 Task: Select the .ipynb support vs-code .ipynb in the default folding range provider.
Action: Mouse moved to (16, 641)
Screenshot: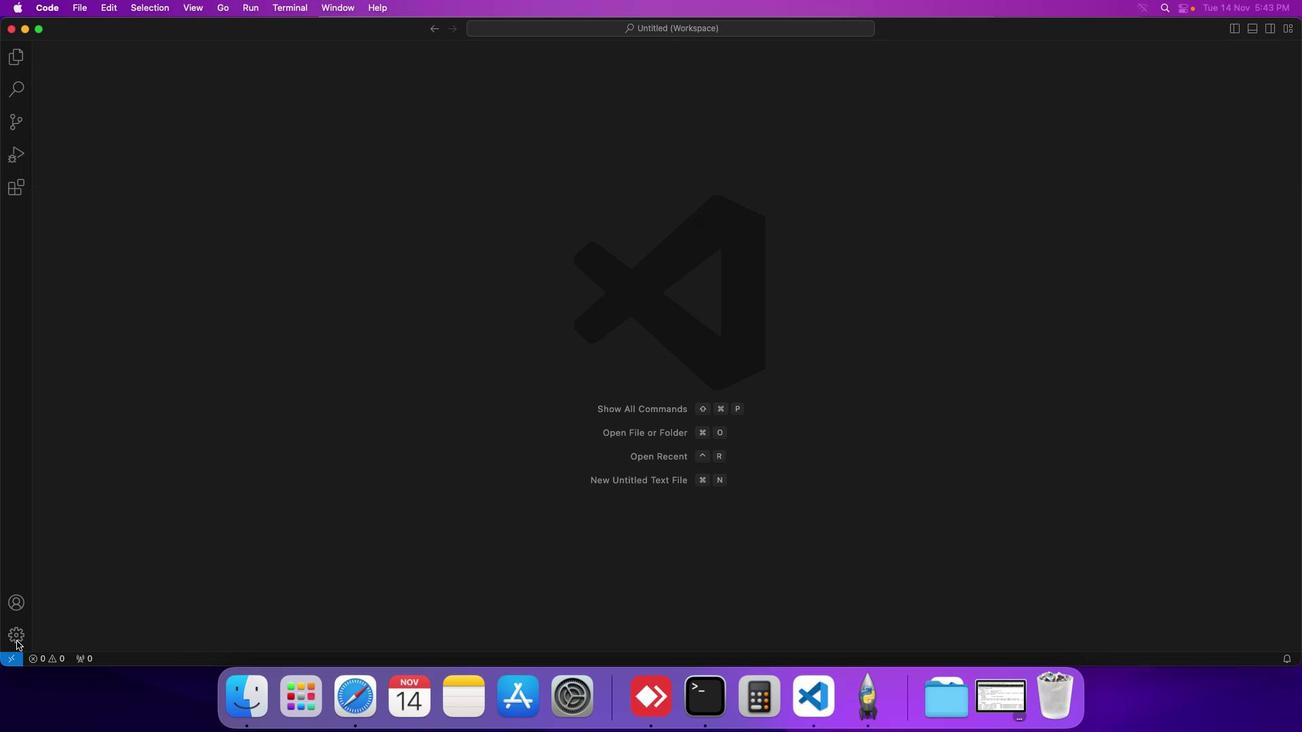 
Action: Mouse pressed left at (16, 641)
Screenshot: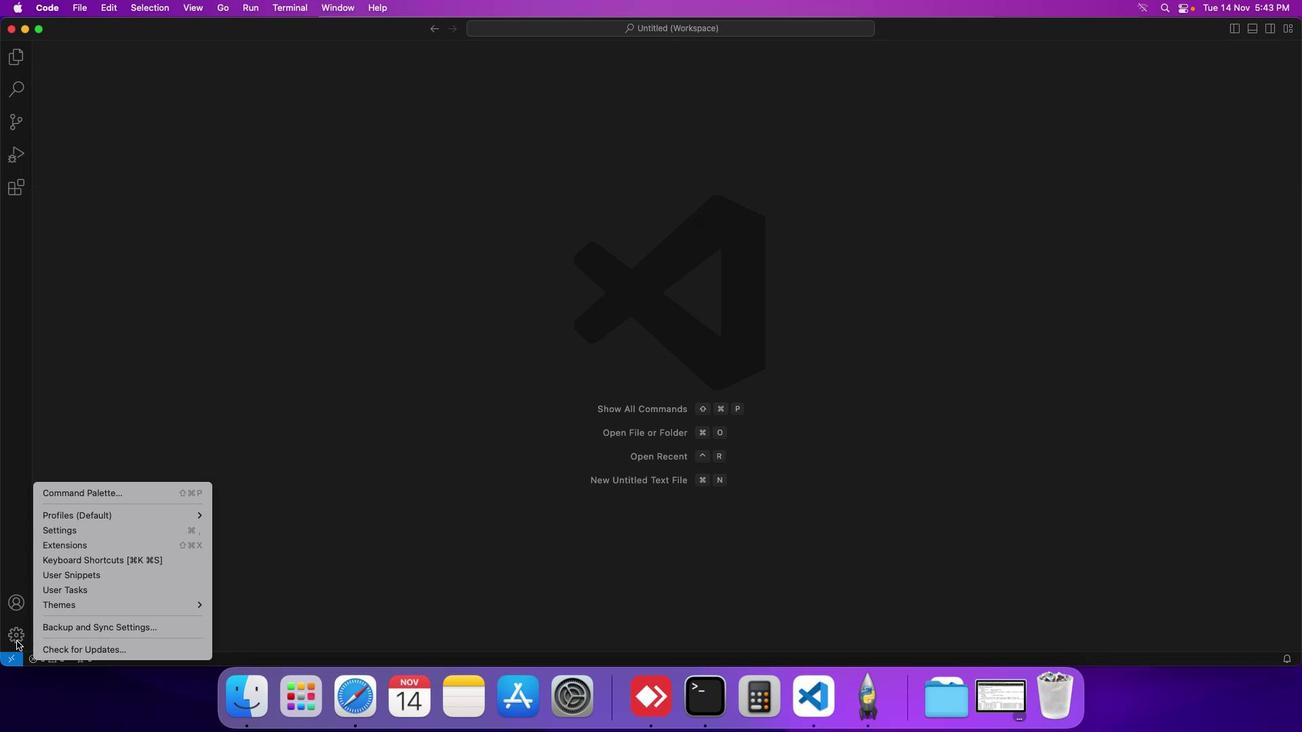 
Action: Mouse moved to (119, 532)
Screenshot: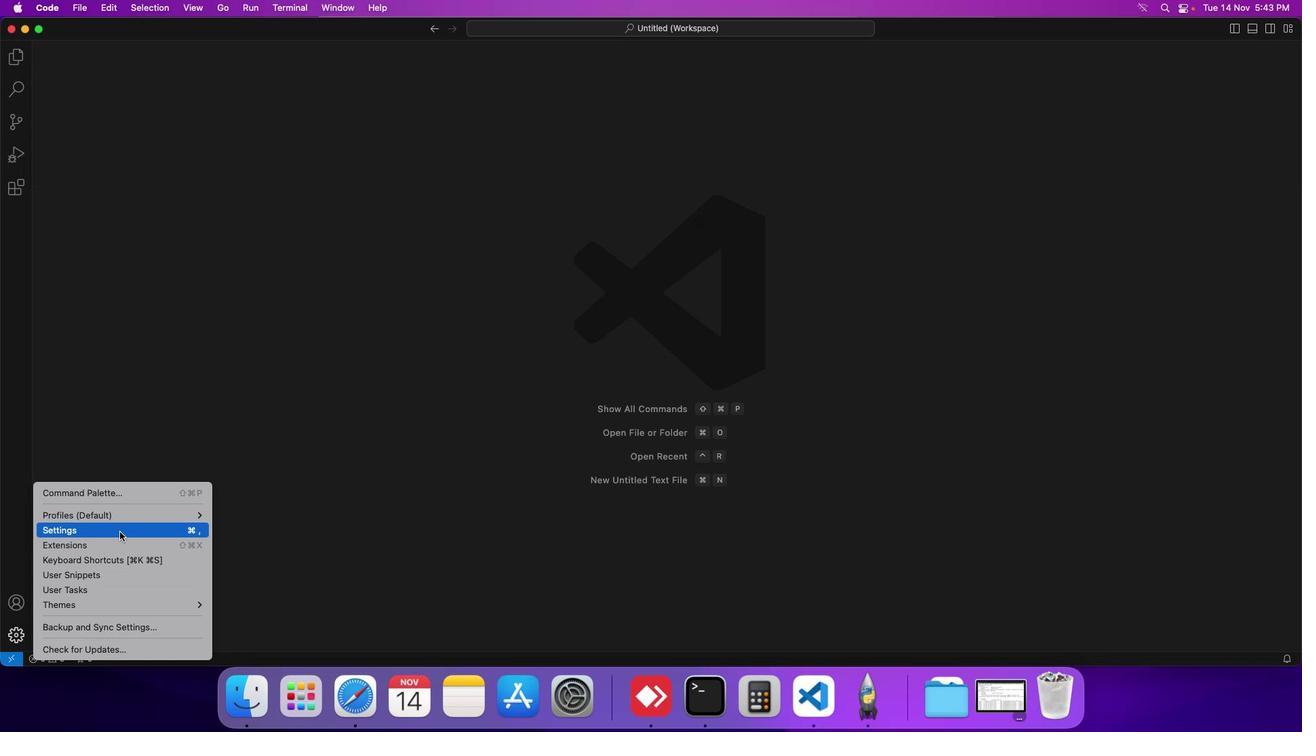 
Action: Mouse pressed left at (119, 532)
Screenshot: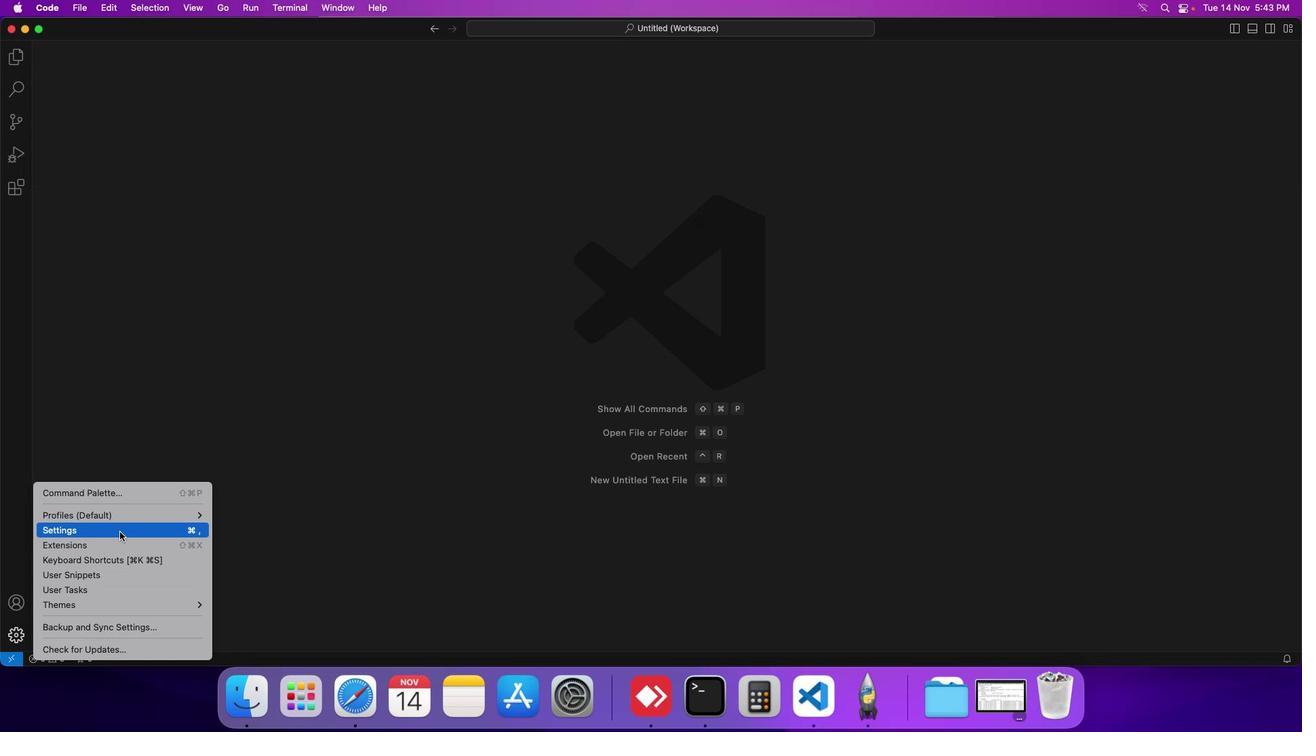 
Action: Mouse moved to (349, 111)
Screenshot: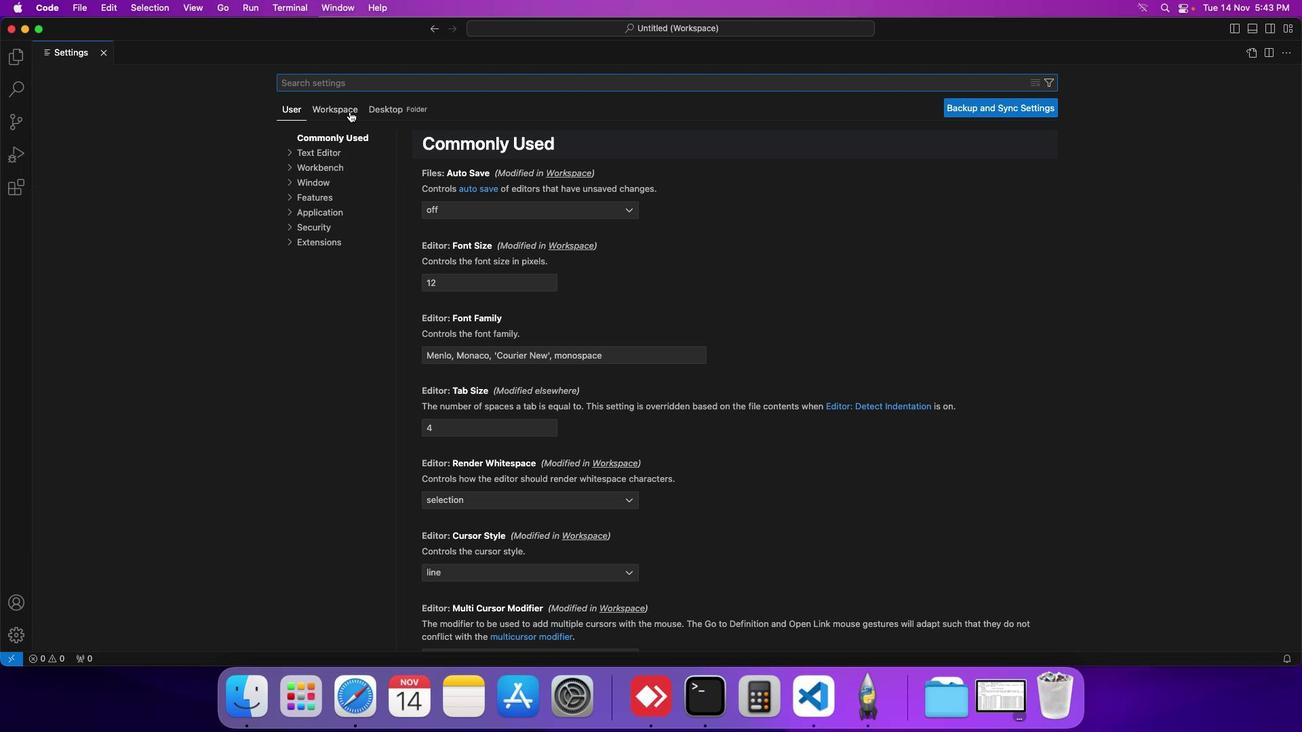 
Action: Mouse pressed left at (349, 111)
Screenshot: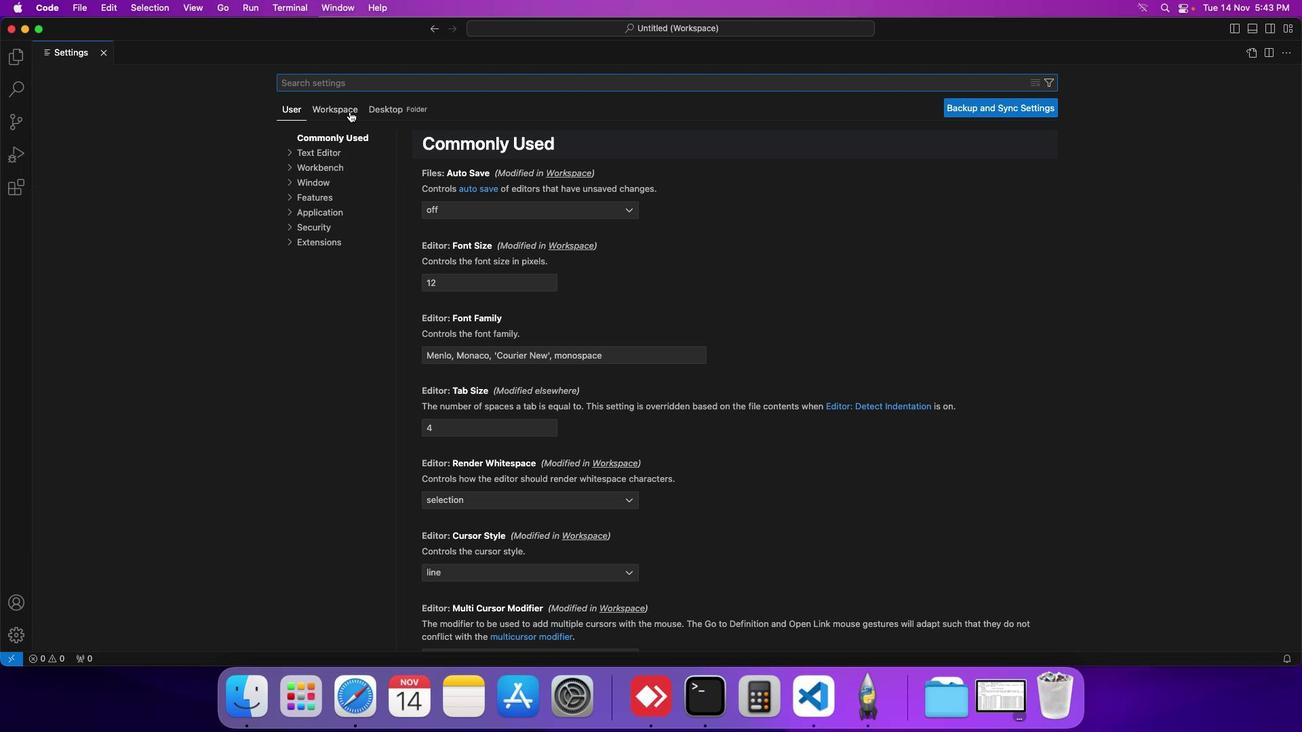 
Action: Mouse moved to (322, 154)
Screenshot: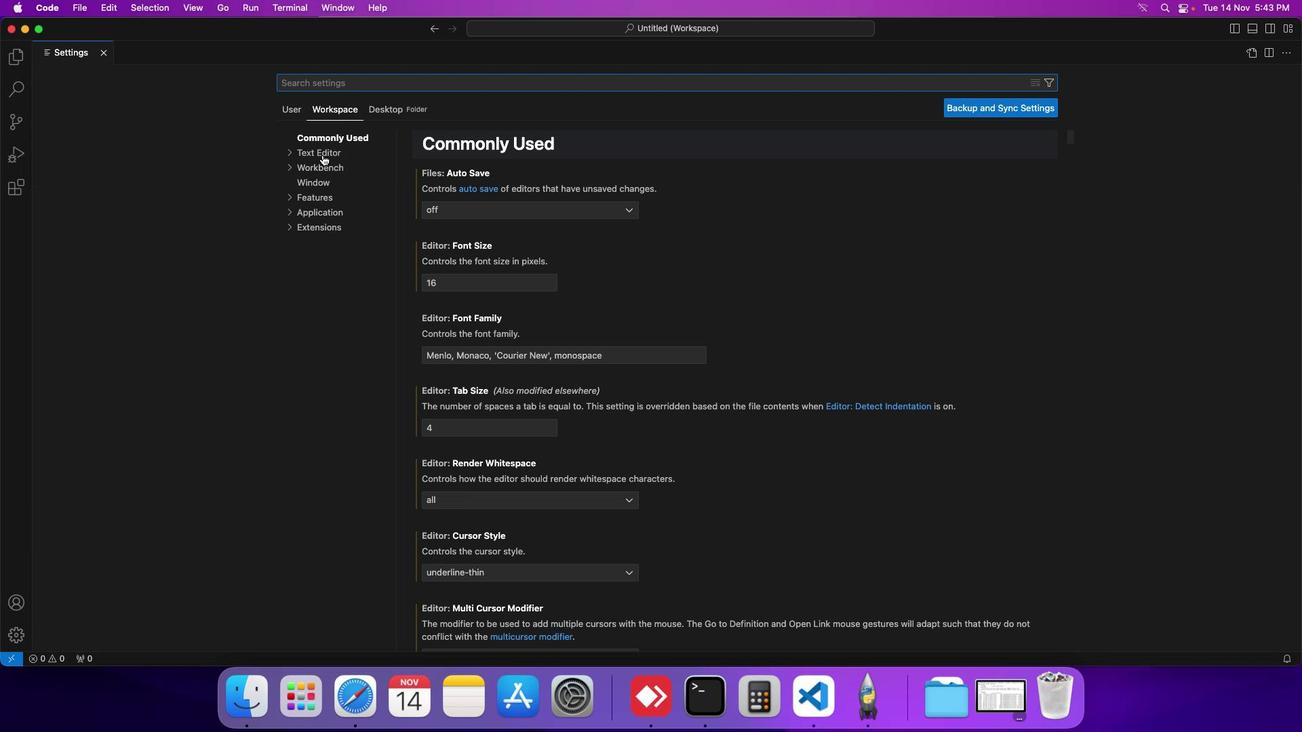 
Action: Mouse pressed left at (322, 154)
Screenshot: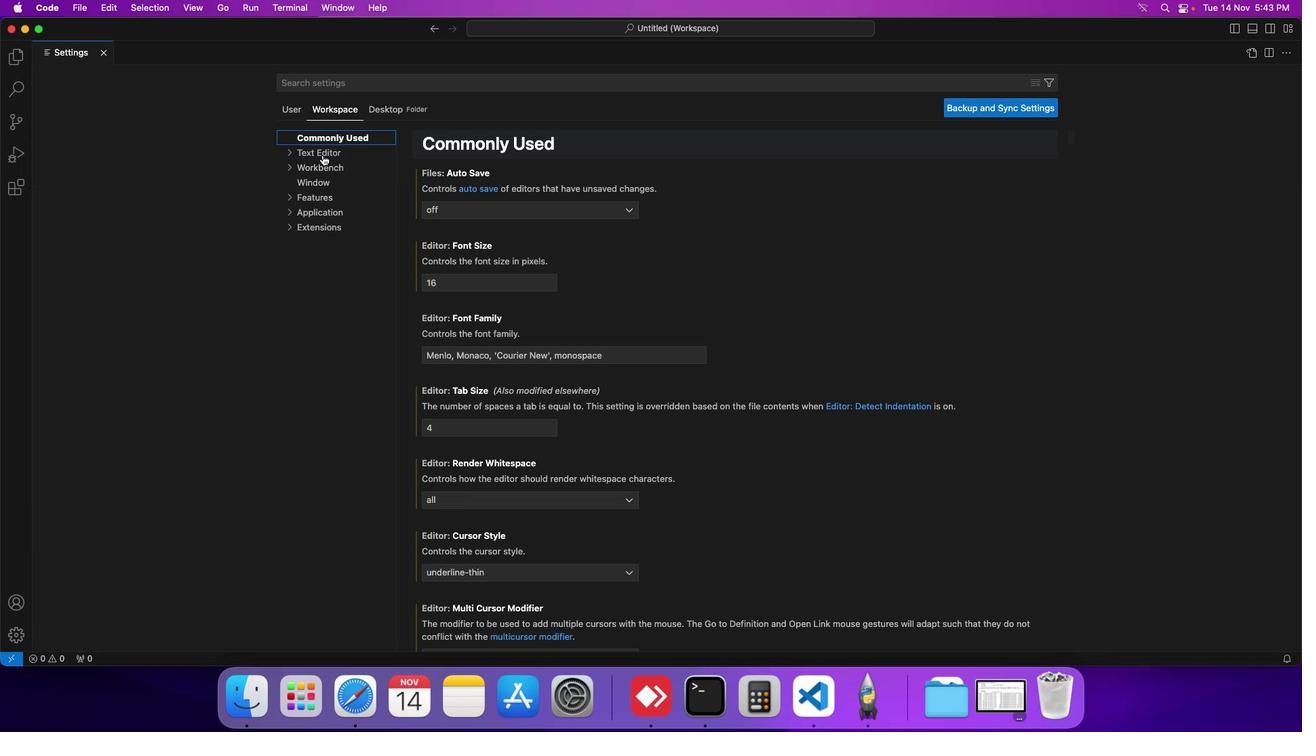 
Action: Mouse moved to (467, 349)
Screenshot: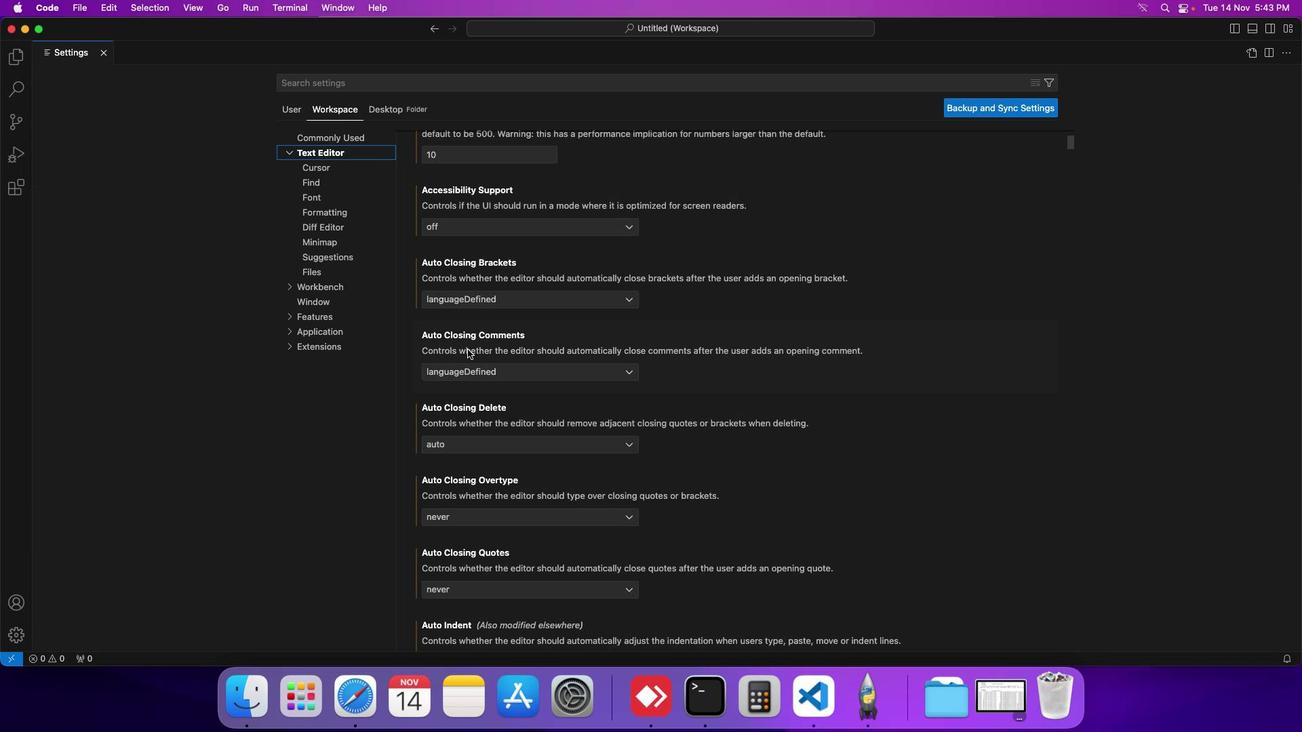 
Action: Mouse scrolled (467, 349) with delta (0, 0)
Screenshot: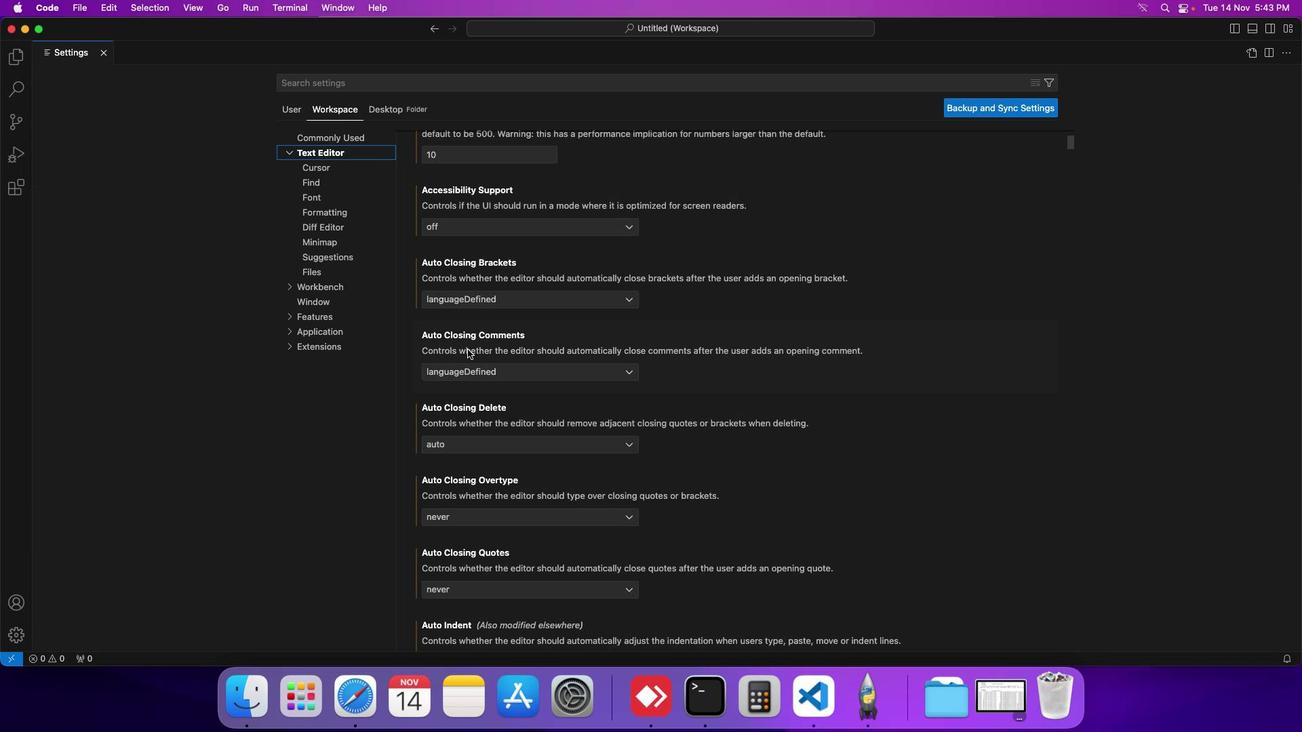 
Action: Mouse scrolled (467, 349) with delta (0, 0)
Screenshot: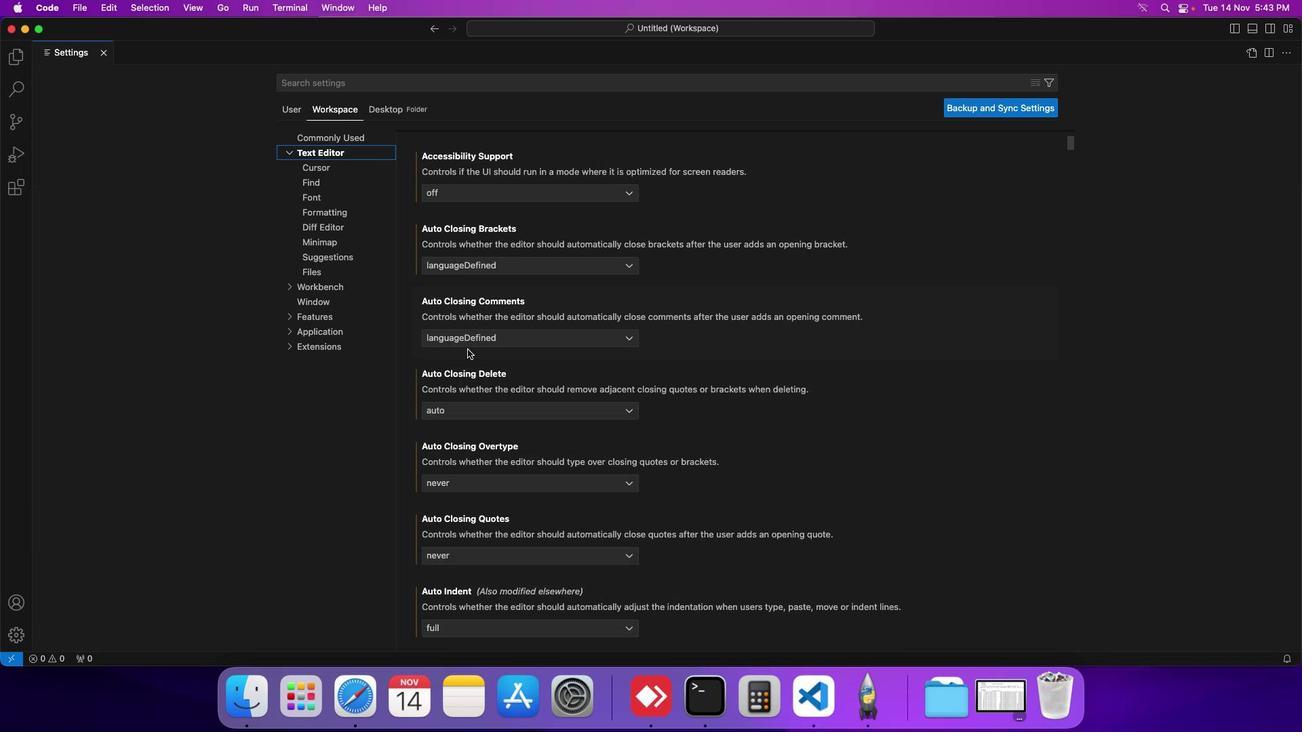 
Action: Mouse moved to (467, 349)
Screenshot: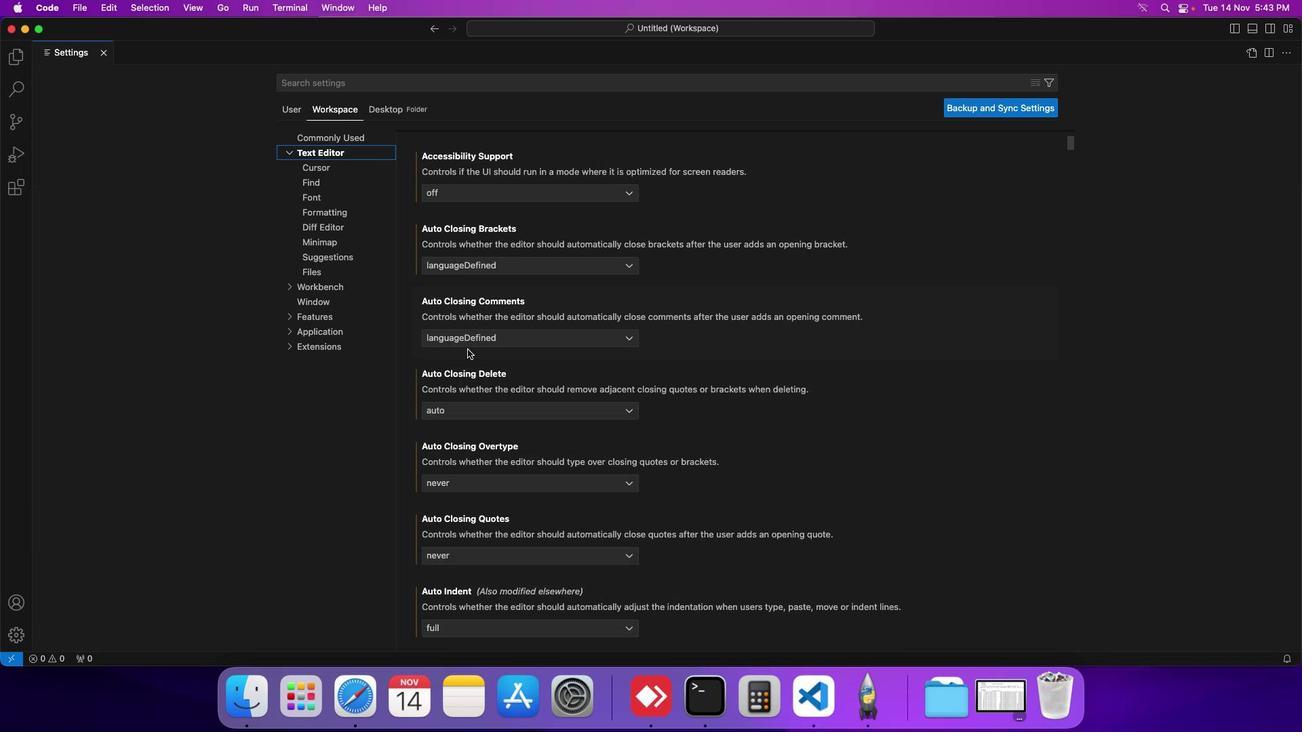 
Action: Mouse scrolled (467, 349) with delta (0, 0)
Screenshot: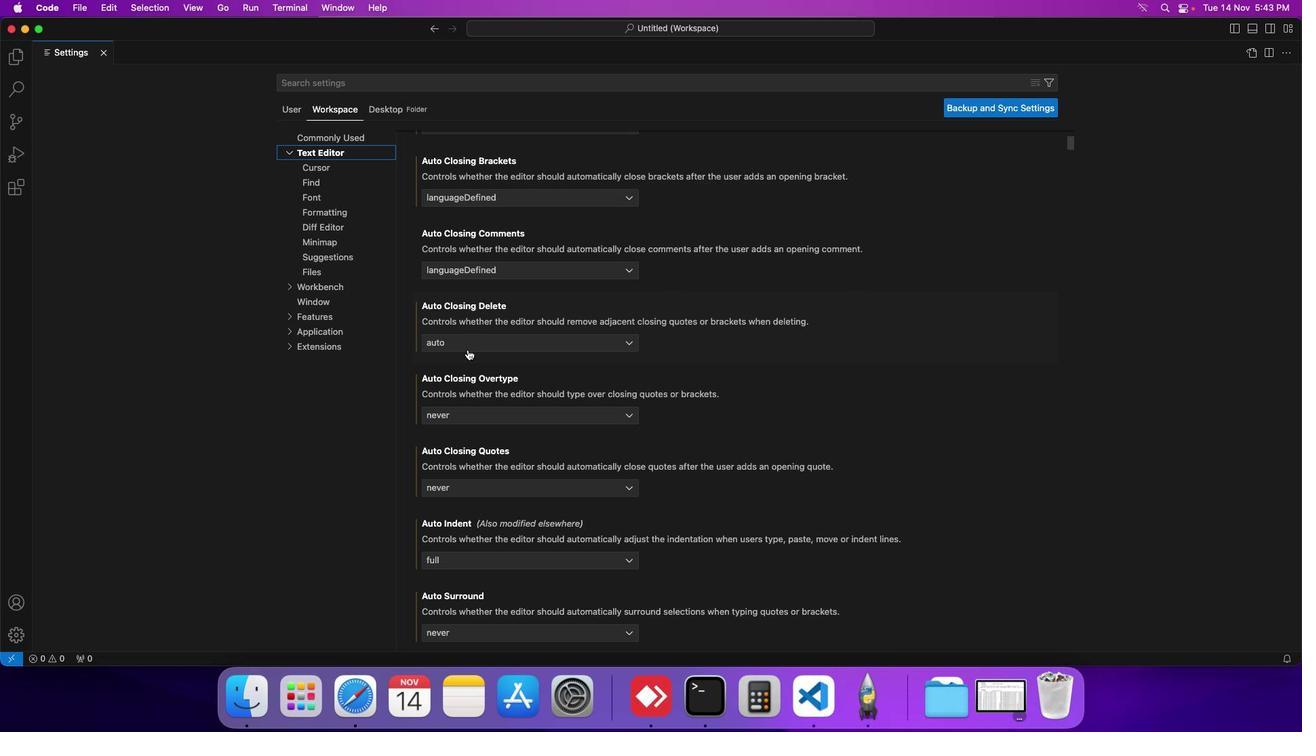 
Action: Mouse scrolled (467, 349) with delta (0, -1)
Screenshot: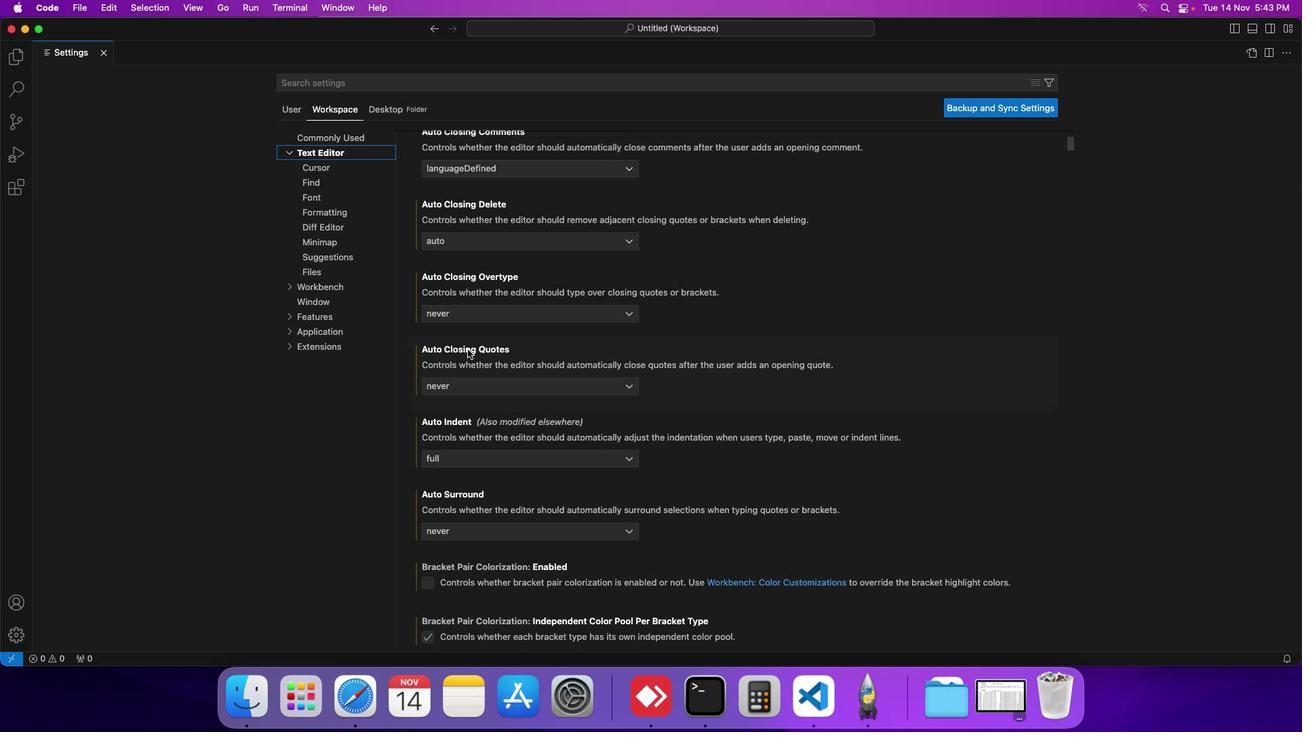 
Action: Mouse scrolled (467, 349) with delta (0, -2)
Screenshot: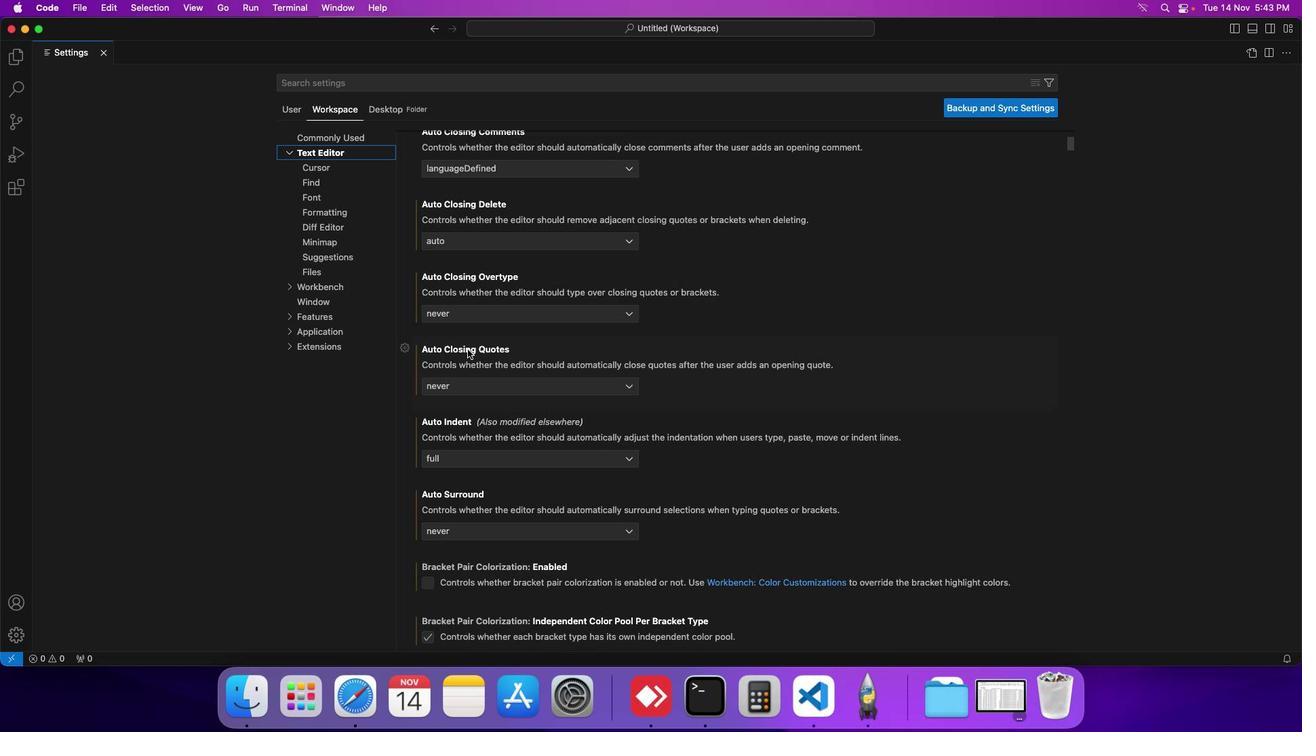 
Action: Mouse moved to (467, 349)
Screenshot: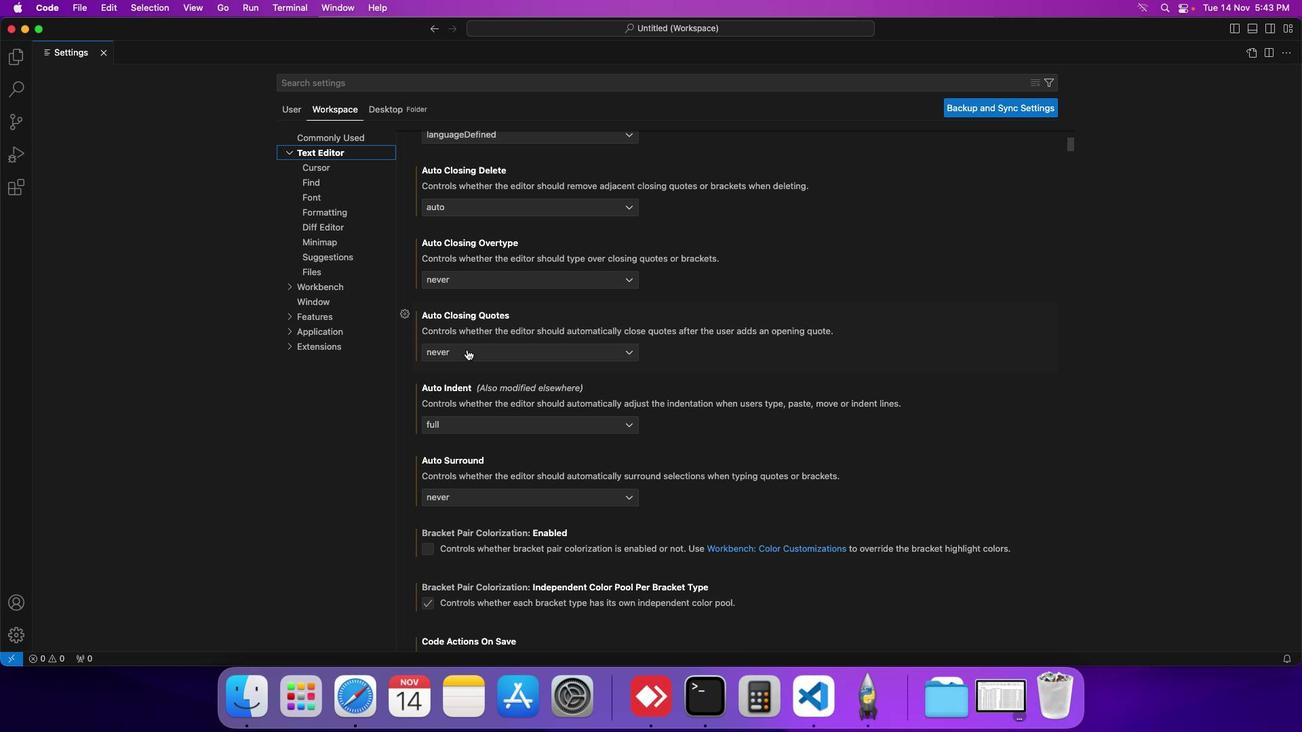 
Action: Mouse scrolled (467, 349) with delta (0, 0)
Screenshot: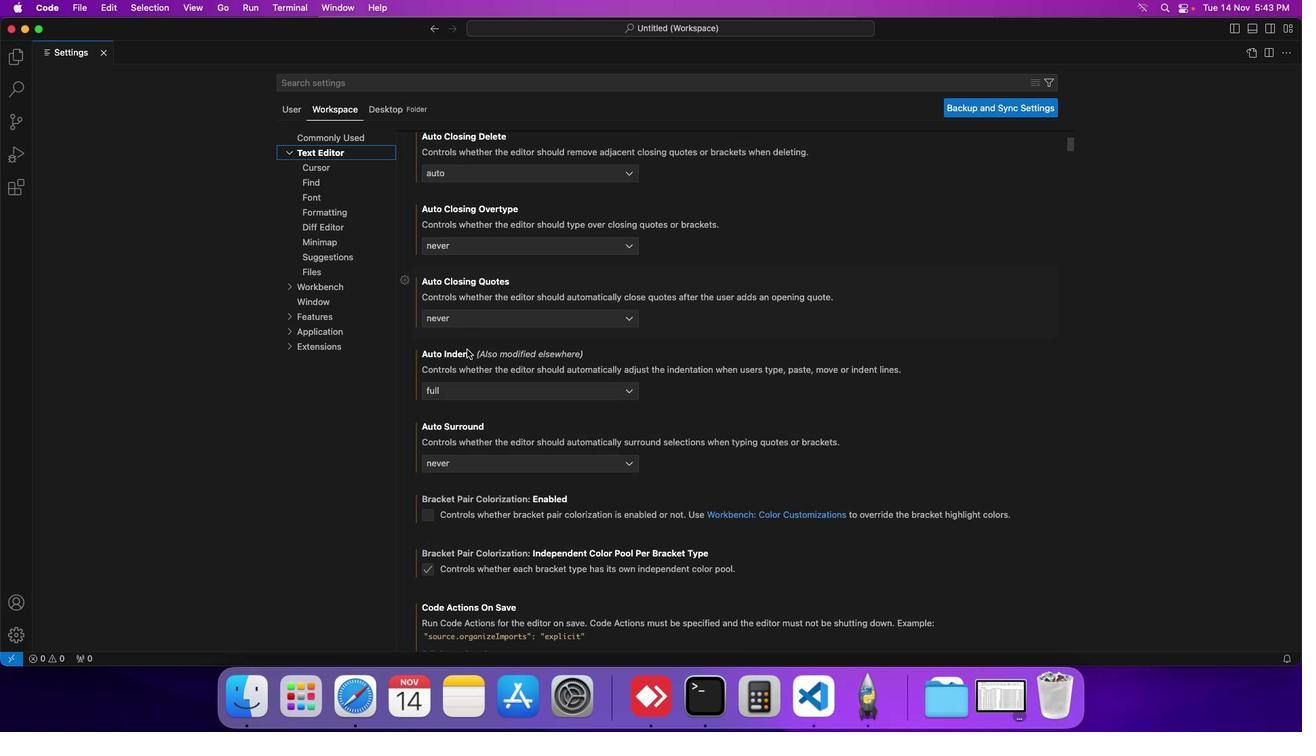 
Action: Mouse scrolled (467, 349) with delta (0, 0)
Screenshot: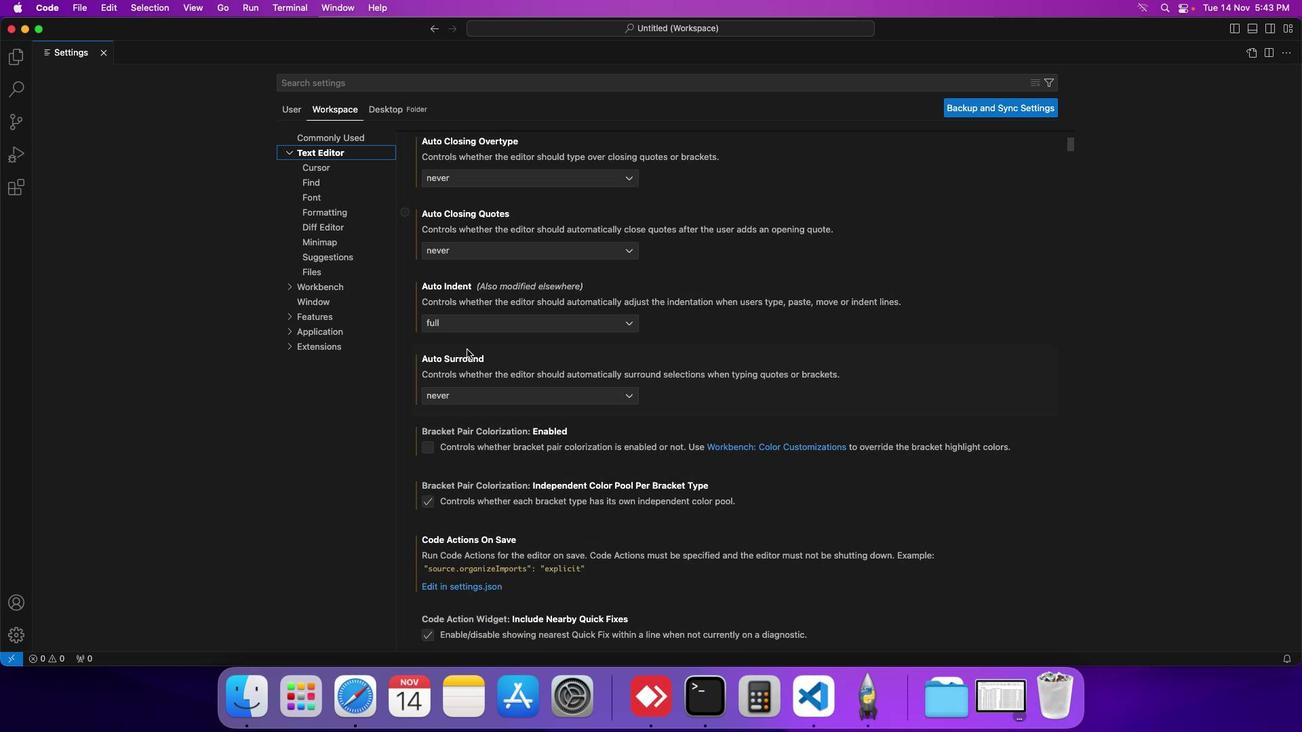 
Action: Mouse scrolled (467, 349) with delta (0, -1)
Screenshot: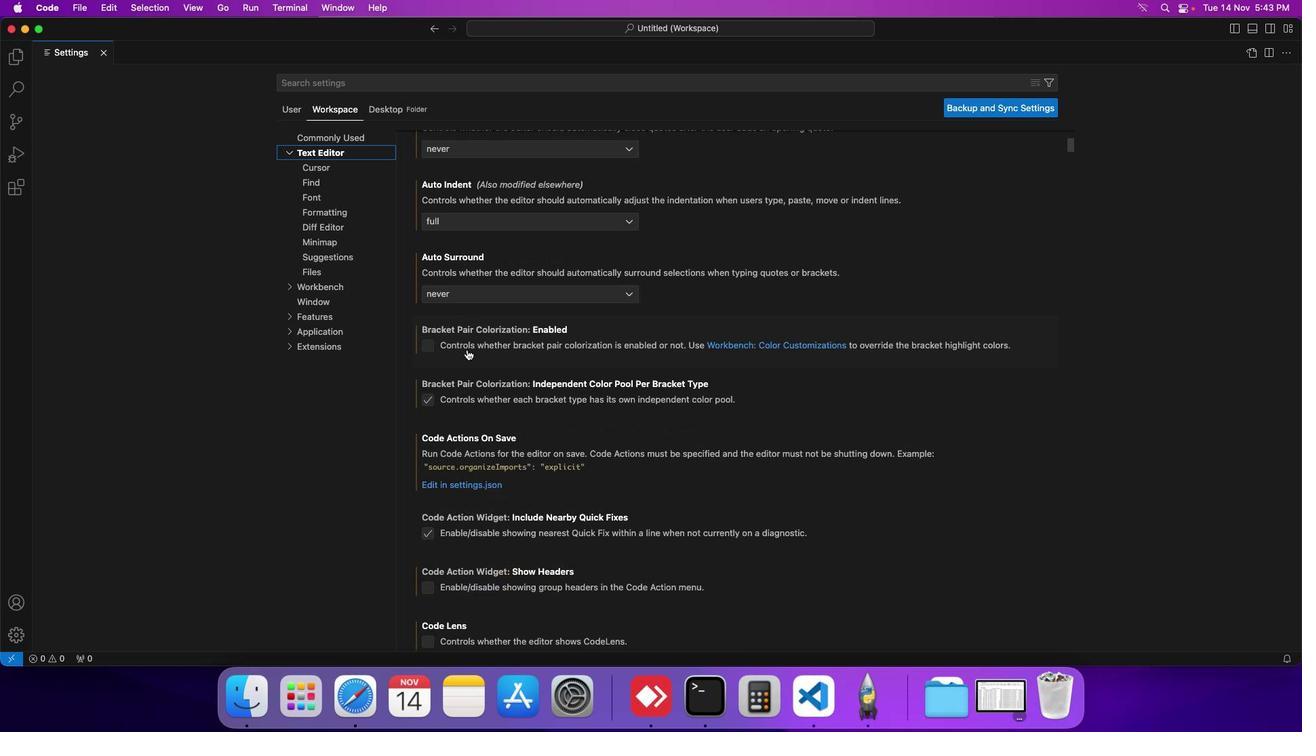 
Action: Mouse scrolled (467, 349) with delta (0, -2)
Screenshot: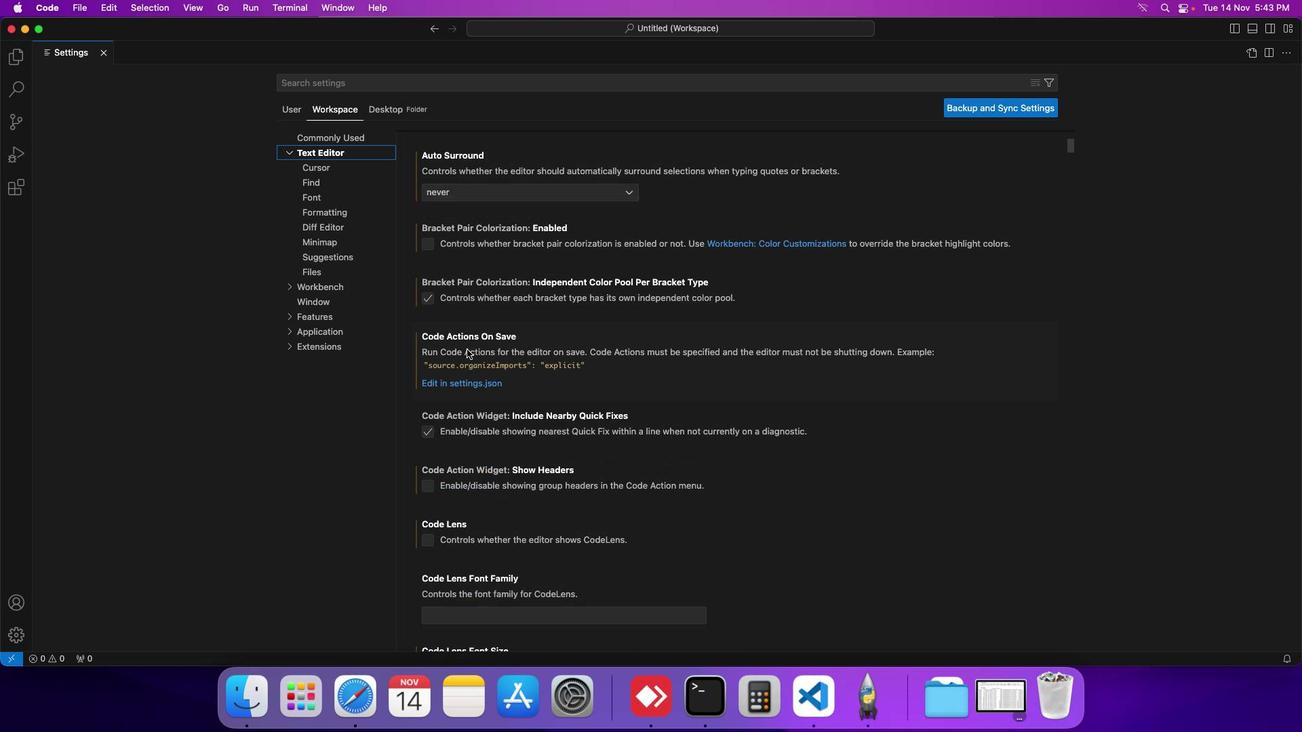
Action: Mouse scrolled (467, 349) with delta (0, -2)
Screenshot: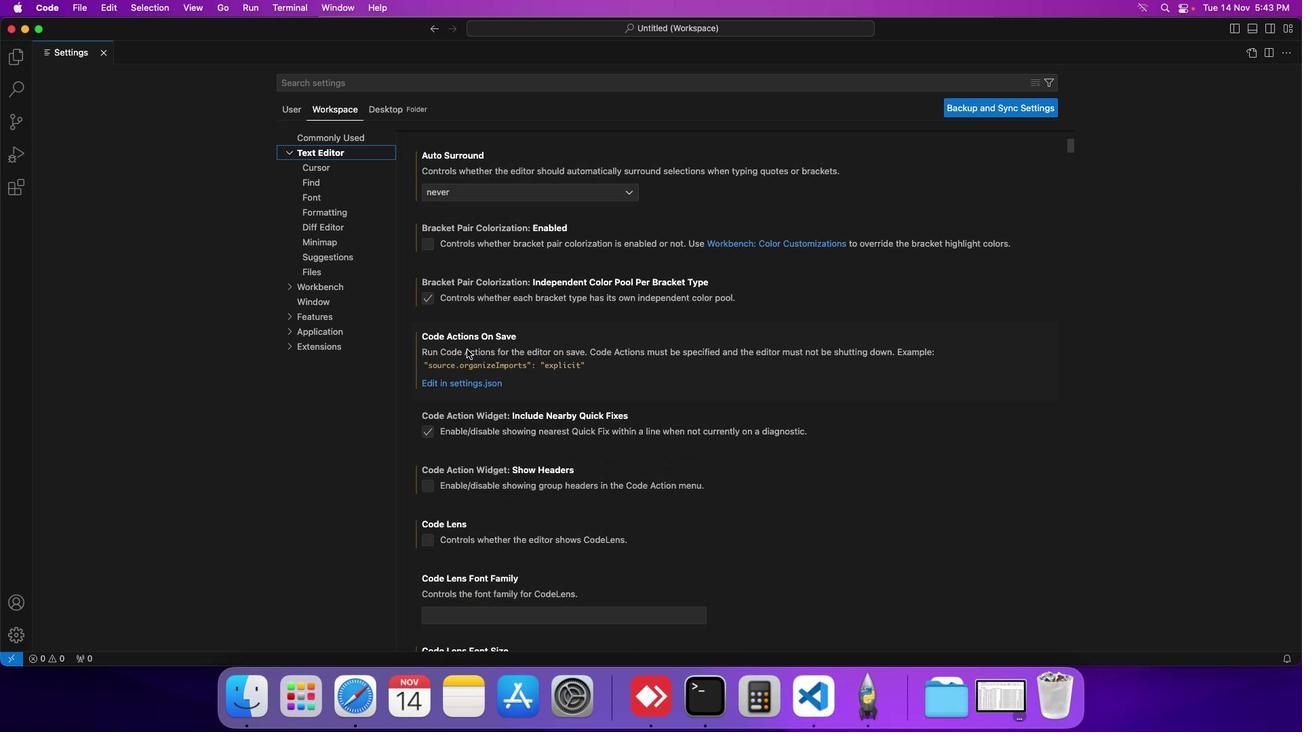 
Action: Mouse scrolled (467, 349) with delta (0, -2)
Screenshot: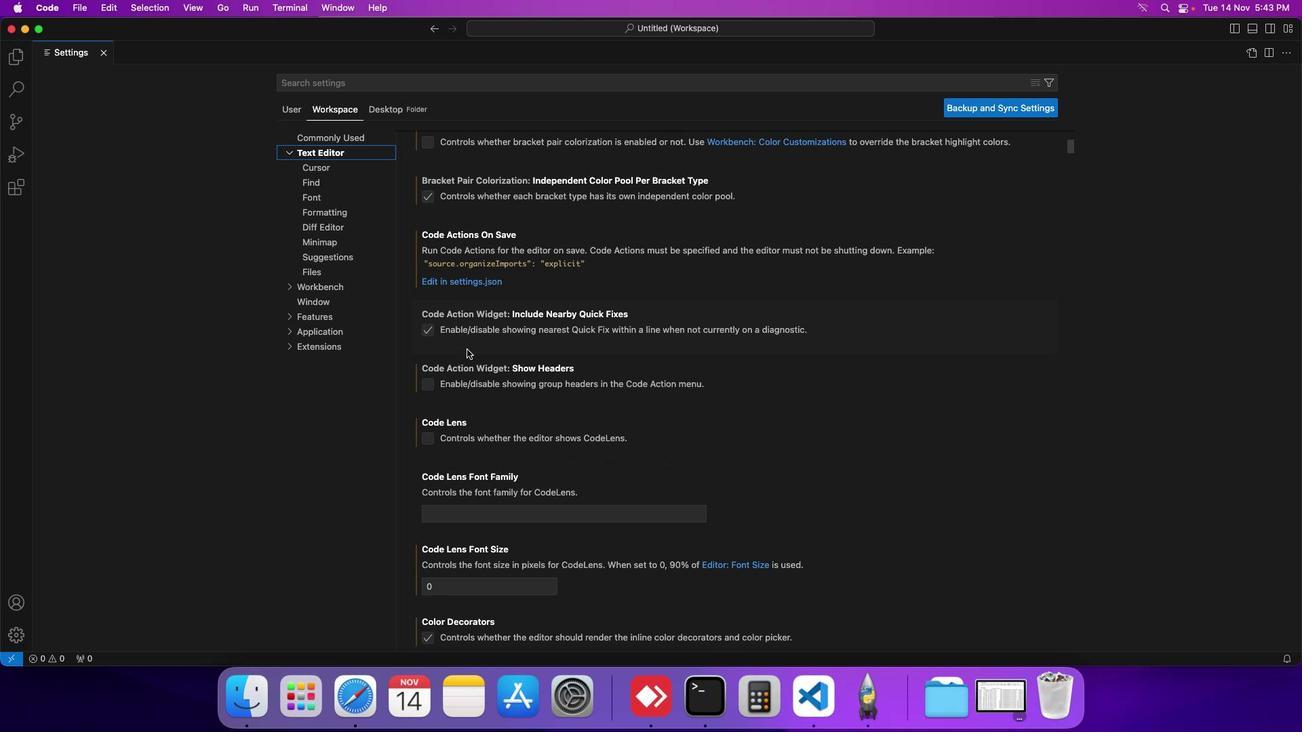 
Action: Mouse scrolled (467, 349) with delta (0, 0)
Screenshot: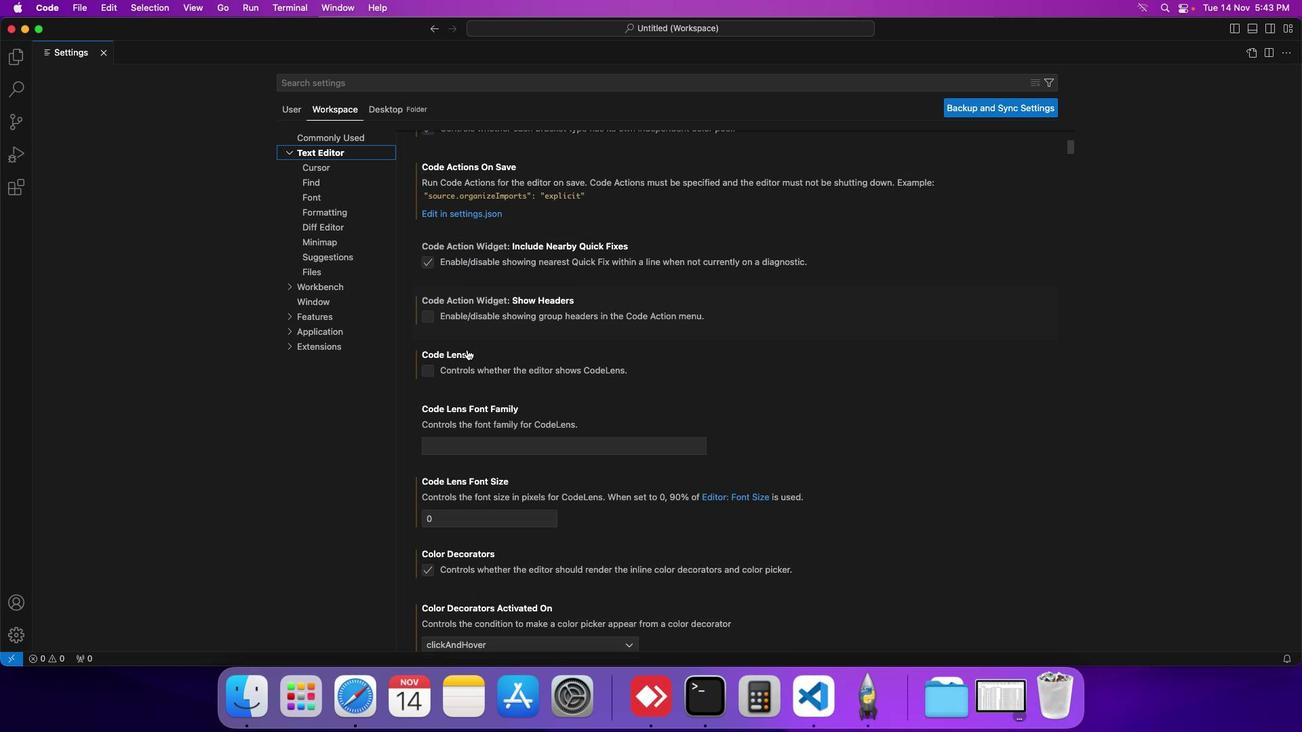 
Action: Mouse scrolled (467, 349) with delta (0, 0)
Screenshot: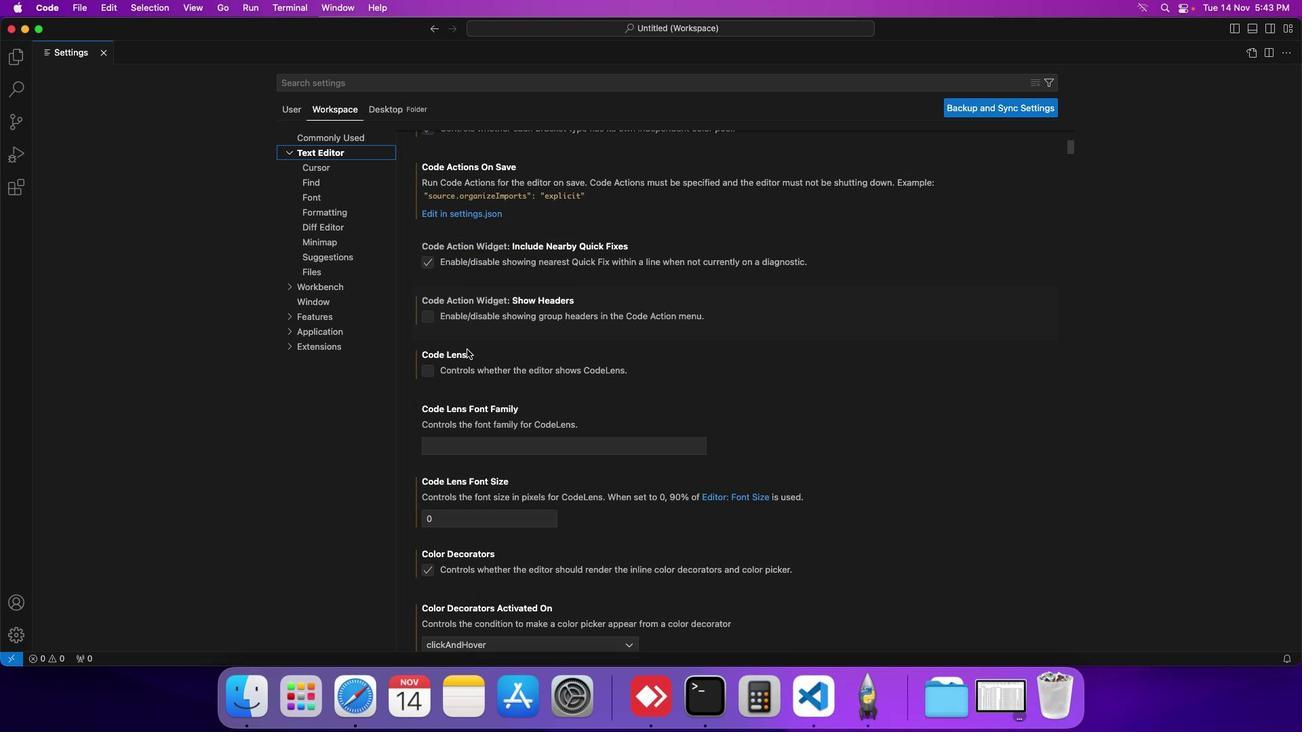 
Action: Mouse scrolled (467, 349) with delta (0, 0)
Screenshot: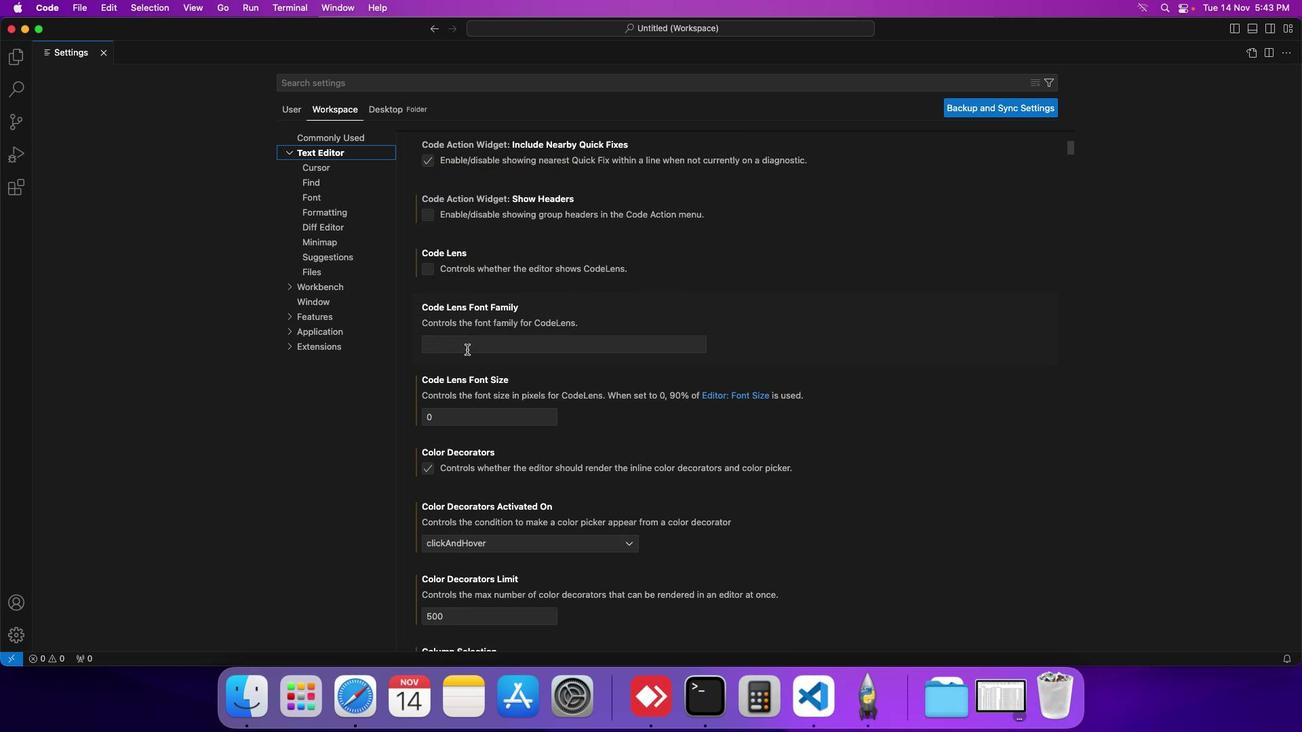 
Action: Mouse moved to (466, 349)
Screenshot: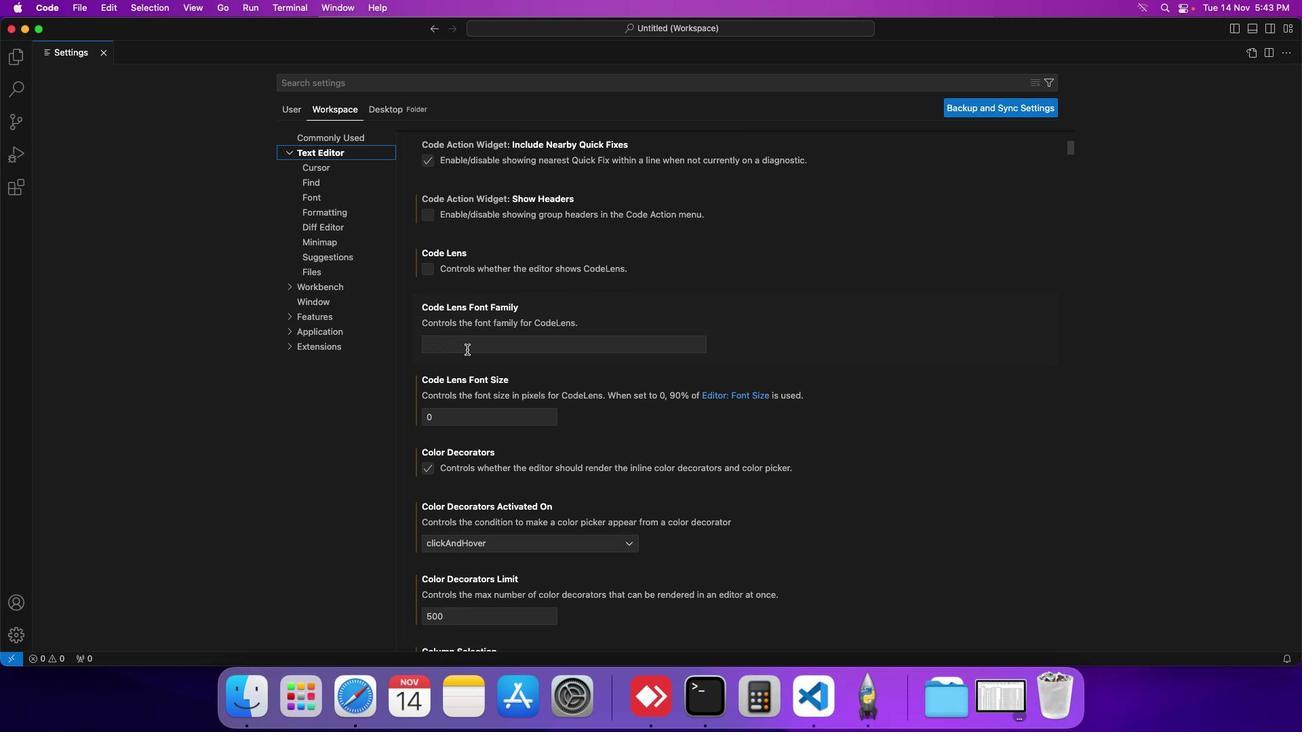 
Action: Mouse scrolled (466, 349) with delta (0, -1)
Screenshot: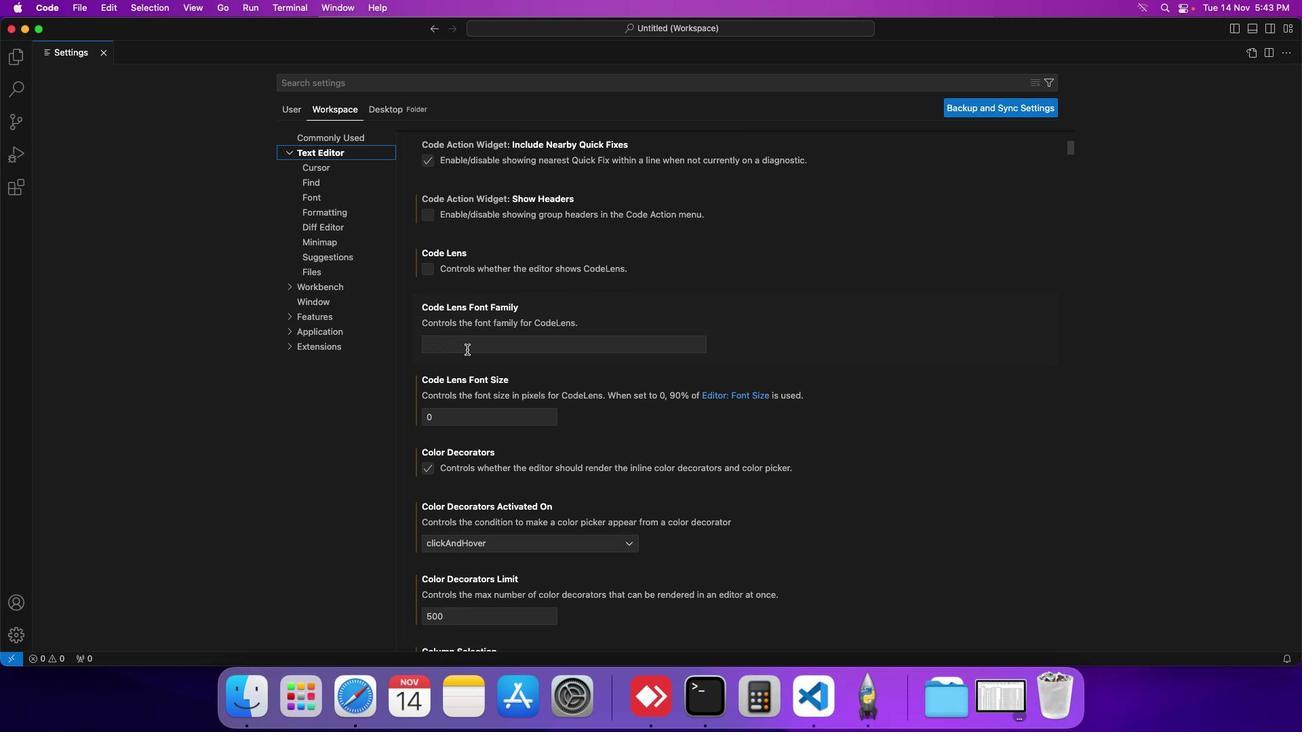 
Action: Mouse moved to (466, 349)
Screenshot: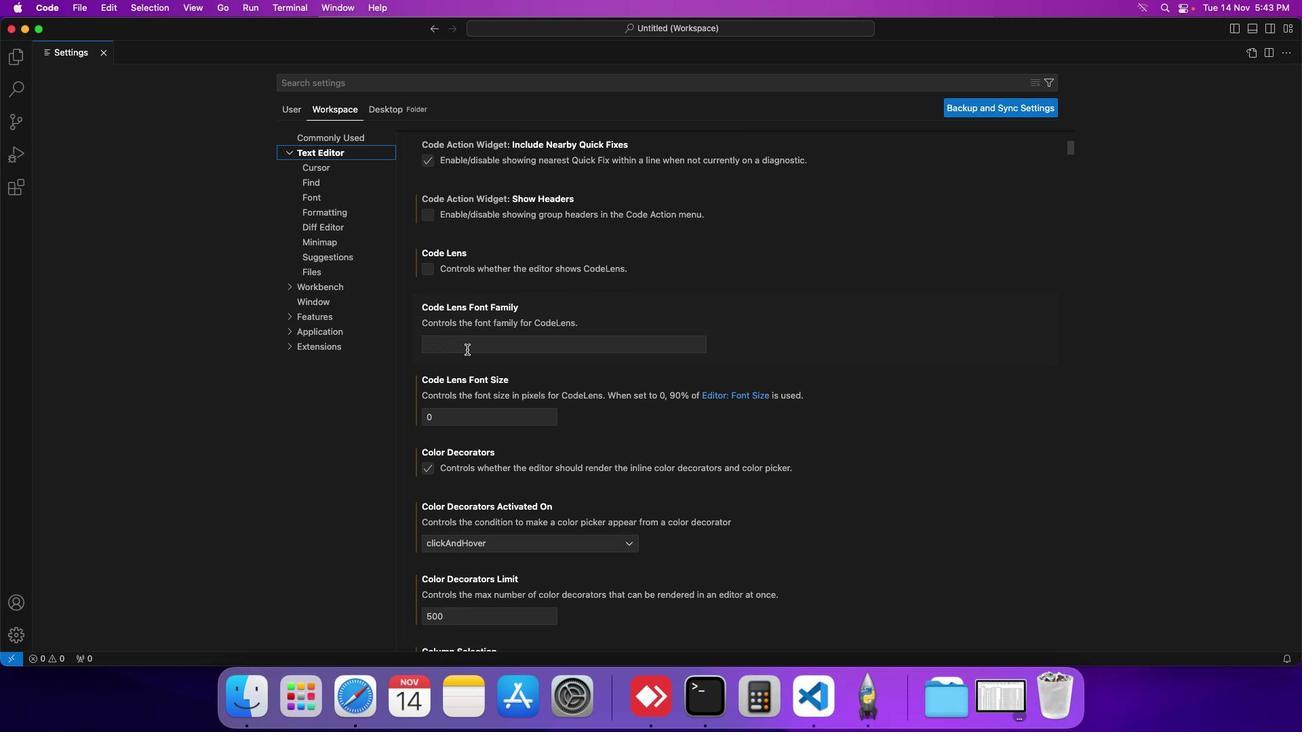 
Action: Mouse scrolled (466, 349) with delta (0, -1)
Screenshot: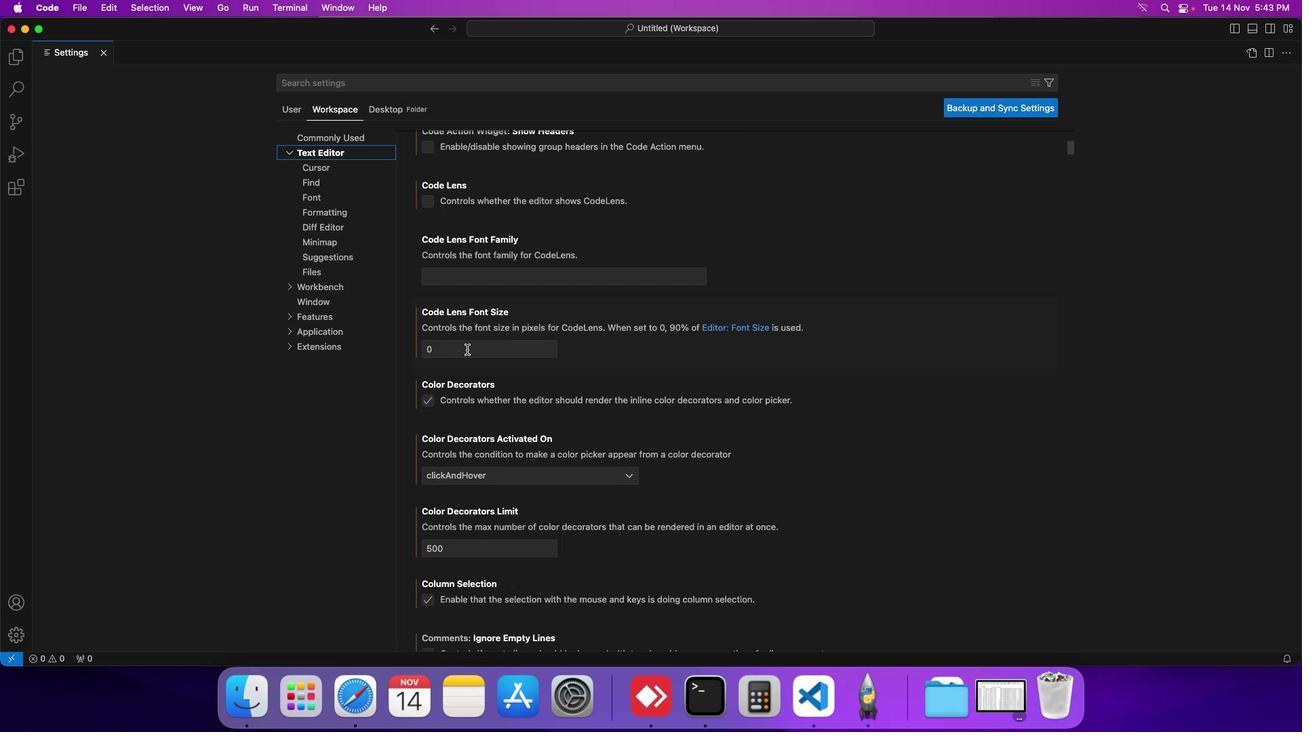 
Action: Mouse scrolled (466, 349) with delta (0, 0)
Screenshot: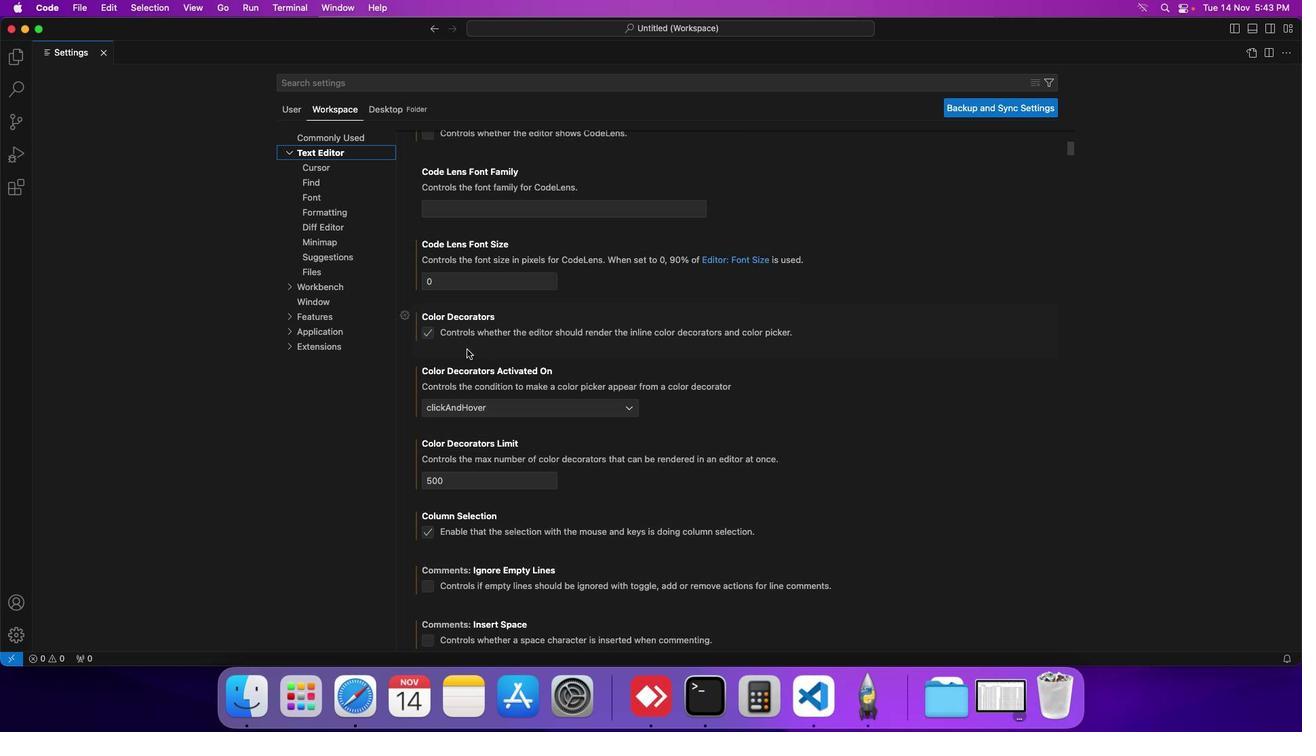 
Action: Mouse scrolled (466, 349) with delta (0, 0)
Screenshot: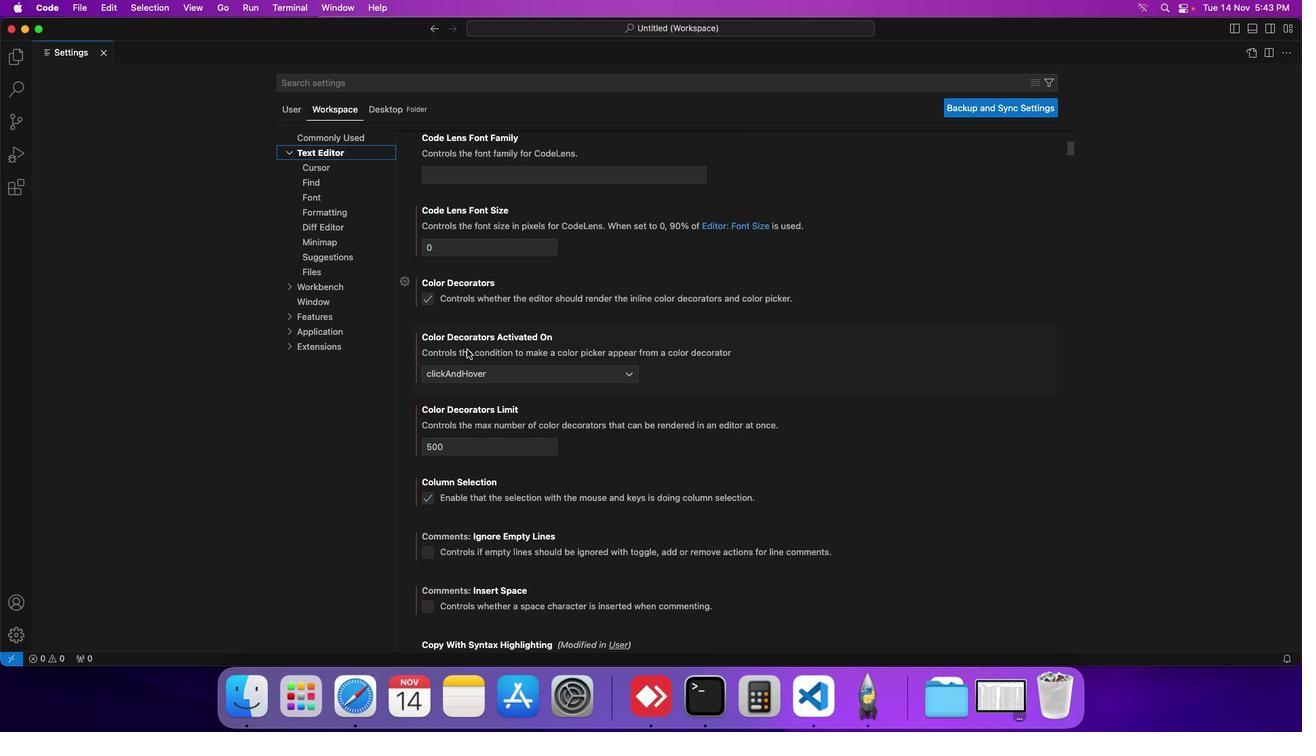 
Action: Mouse scrolled (466, 349) with delta (0, 0)
Screenshot: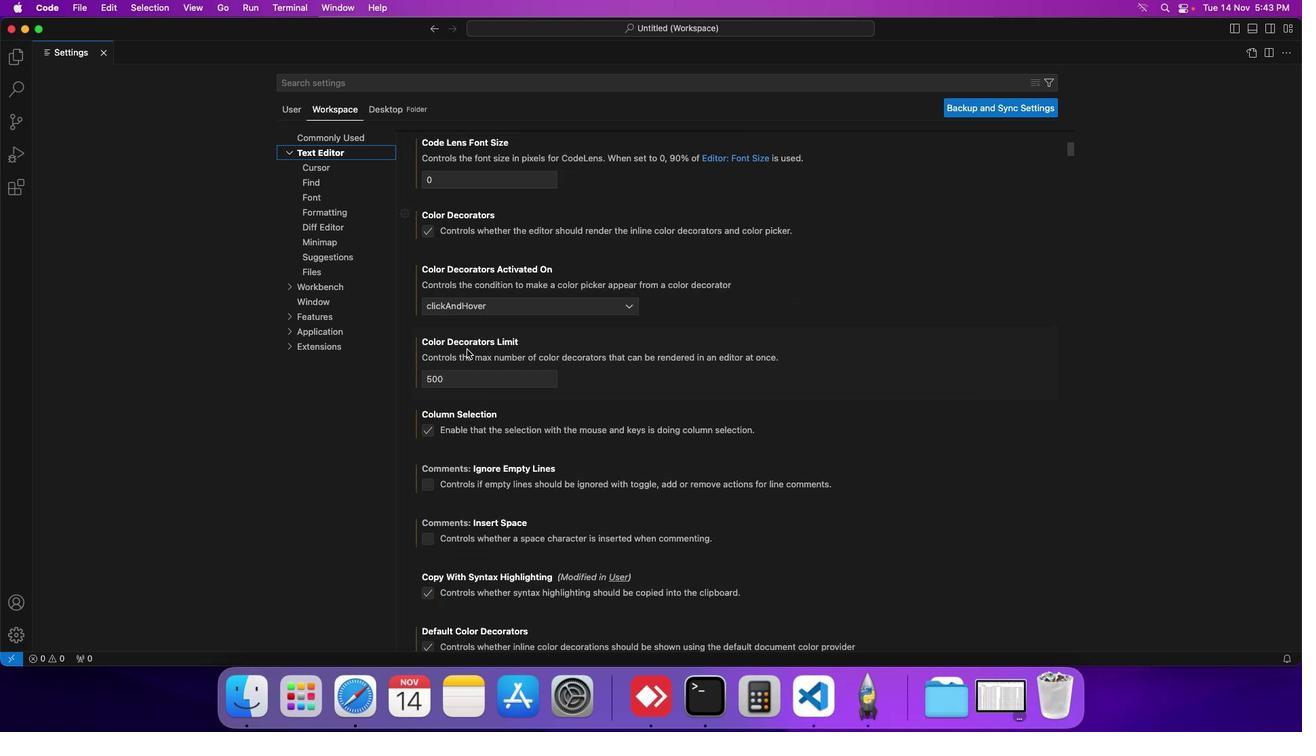 
Action: Mouse scrolled (466, 349) with delta (0, -1)
Screenshot: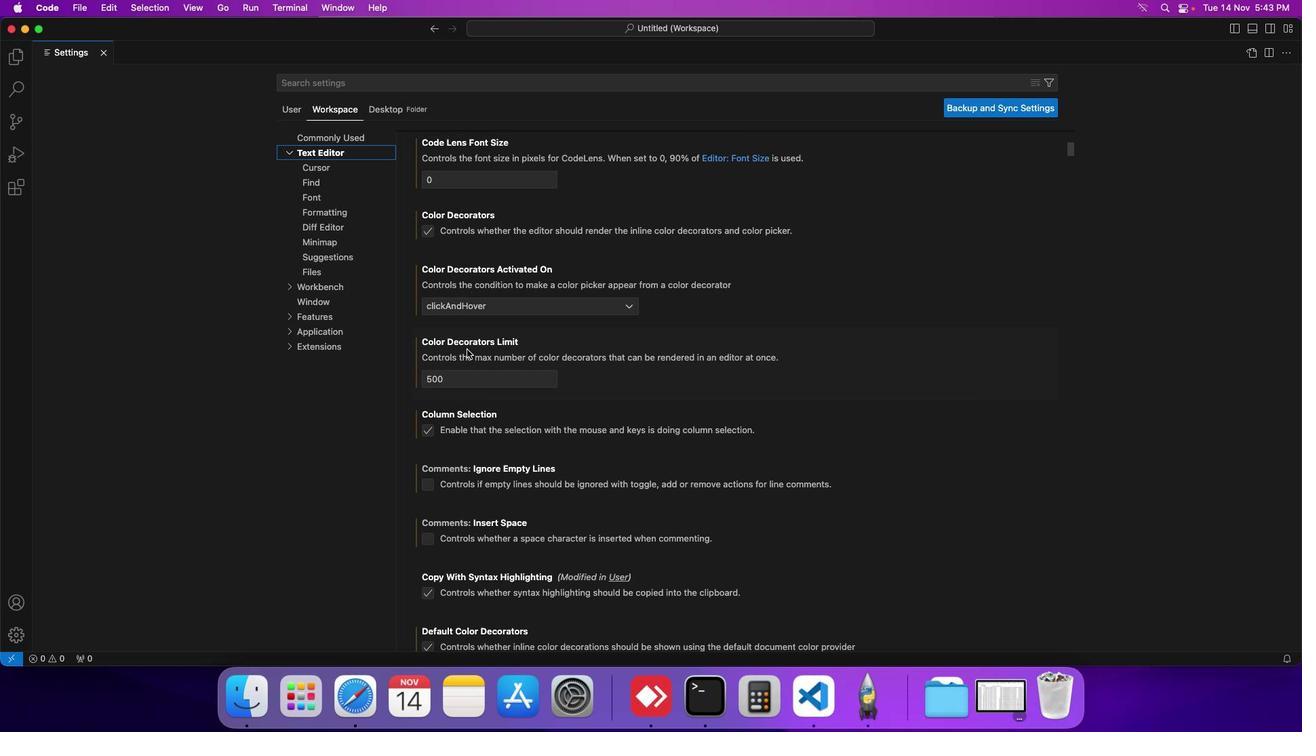 
Action: Mouse scrolled (466, 349) with delta (0, 0)
Screenshot: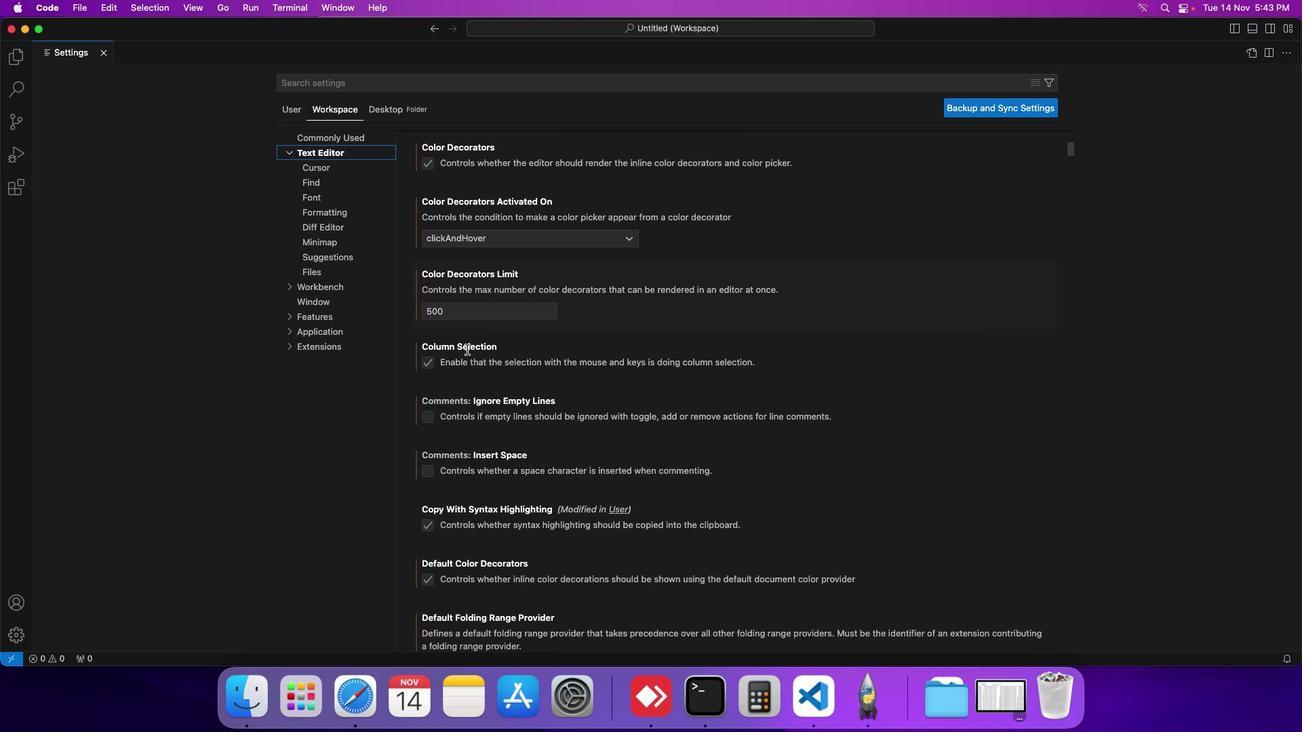 
Action: Mouse scrolled (466, 349) with delta (0, 0)
Screenshot: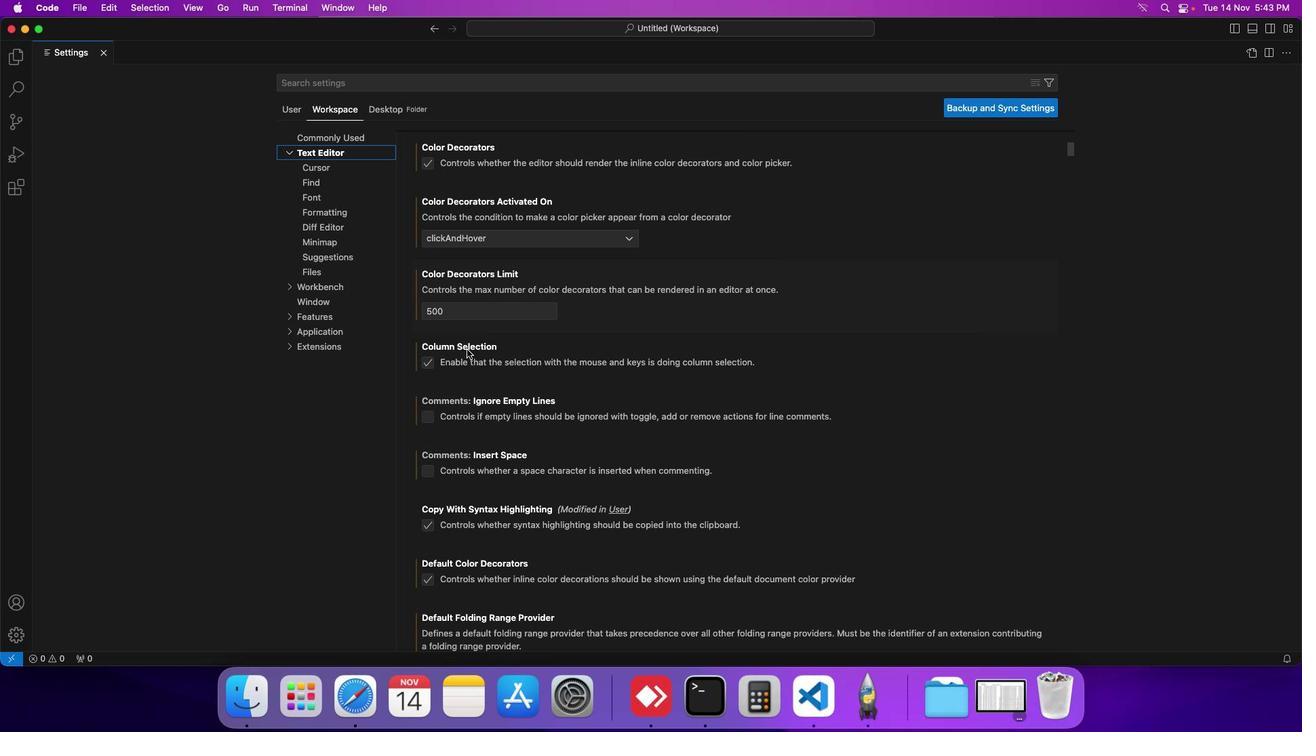 
Action: Mouse scrolled (466, 349) with delta (0, 0)
Screenshot: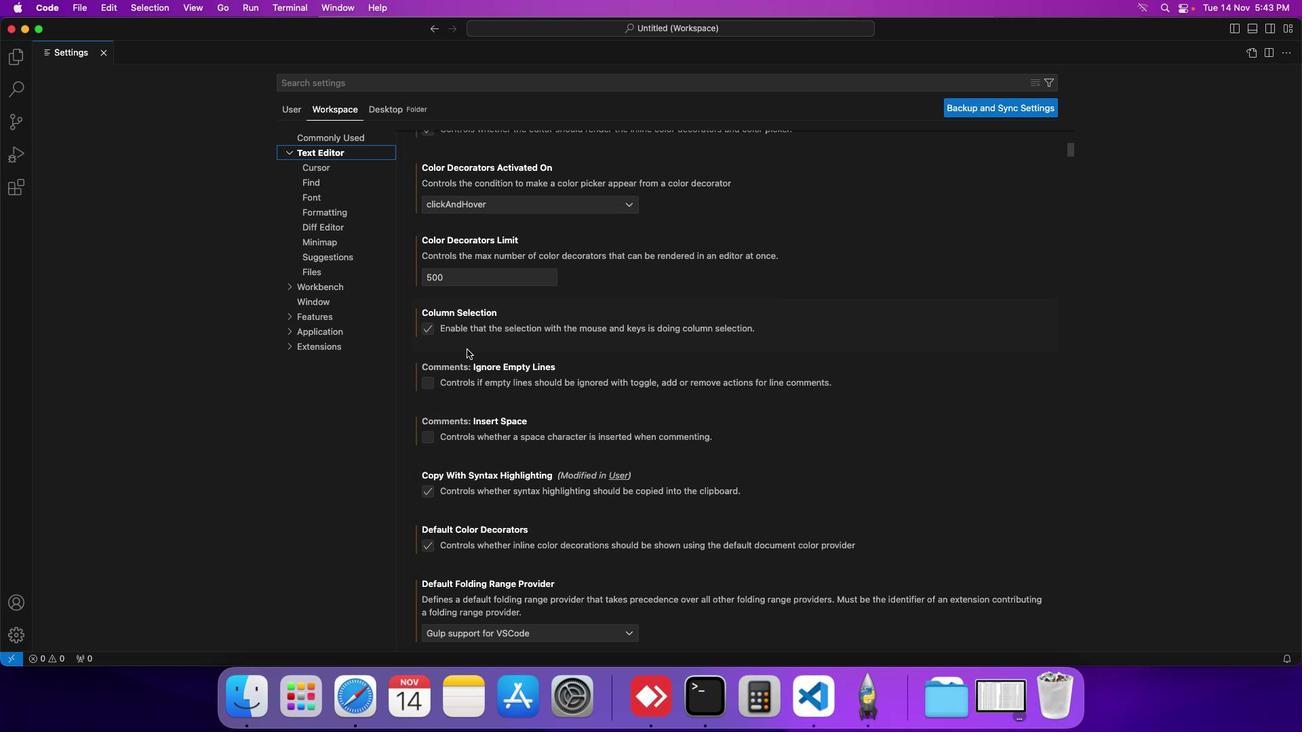 
Action: Mouse scrolled (466, 349) with delta (0, 0)
Screenshot: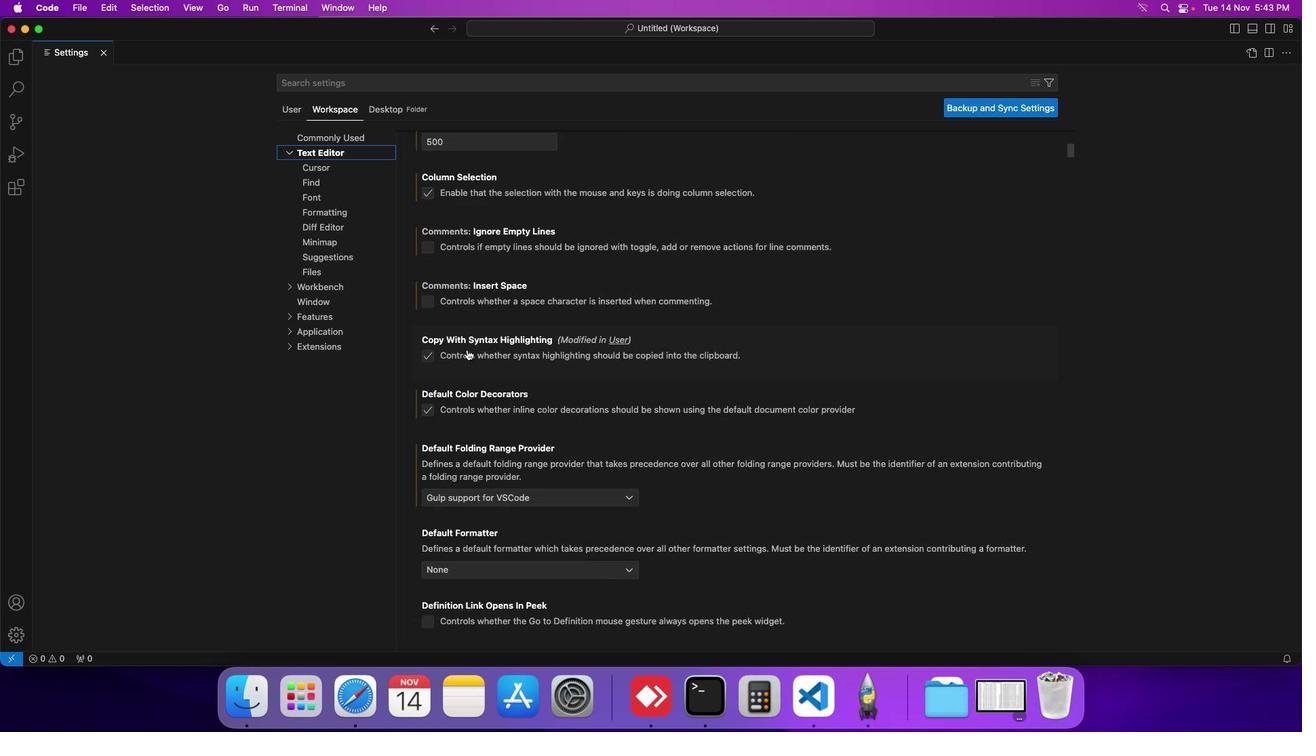 
Action: Mouse scrolled (466, 349) with delta (0, 0)
Screenshot: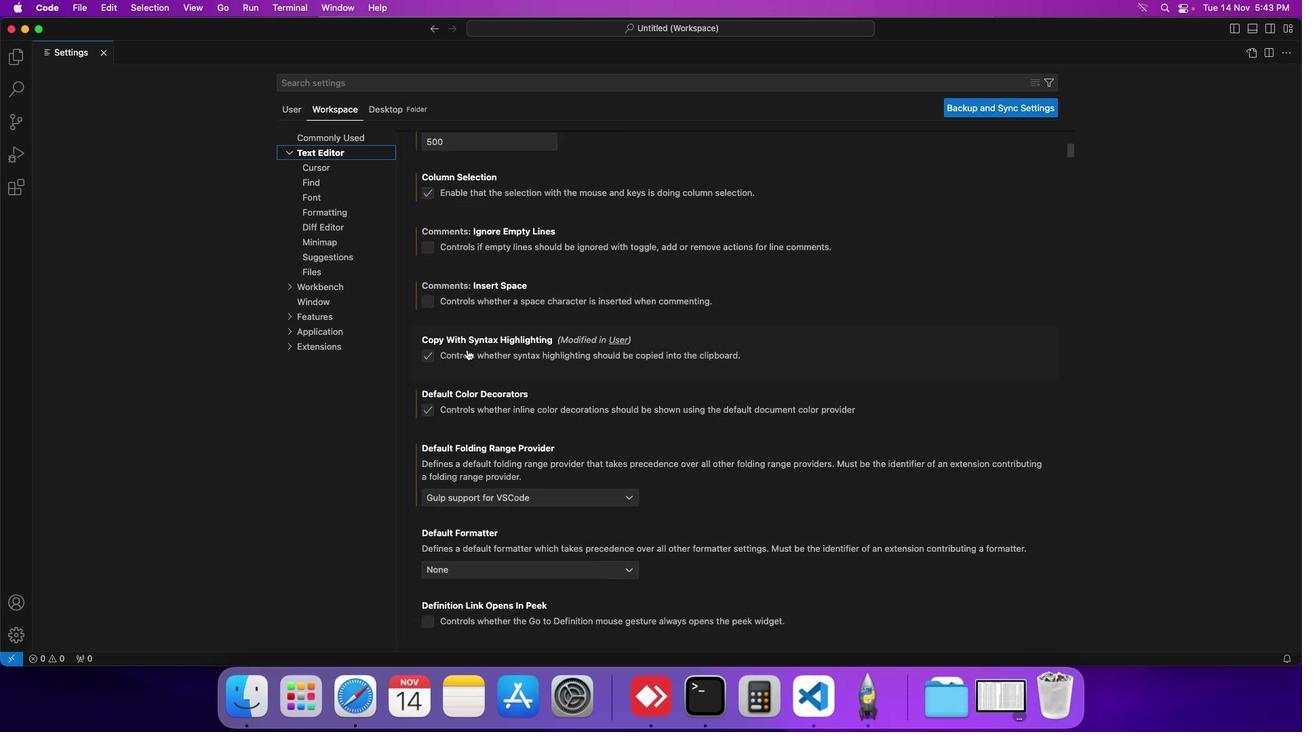 
Action: Mouse scrolled (466, 349) with delta (0, -1)
Screenshot: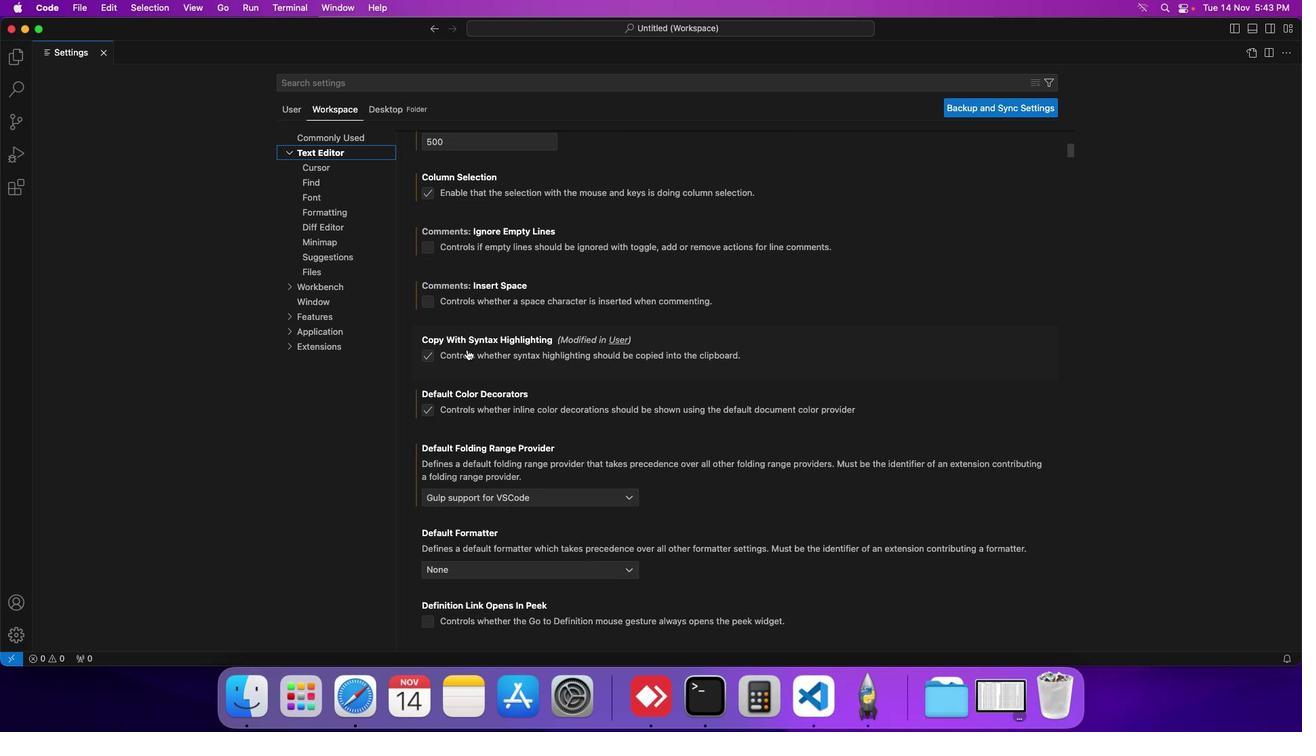 
Action: Mouse scrolled (466, 349) with delta (0, 0)
Screenshot: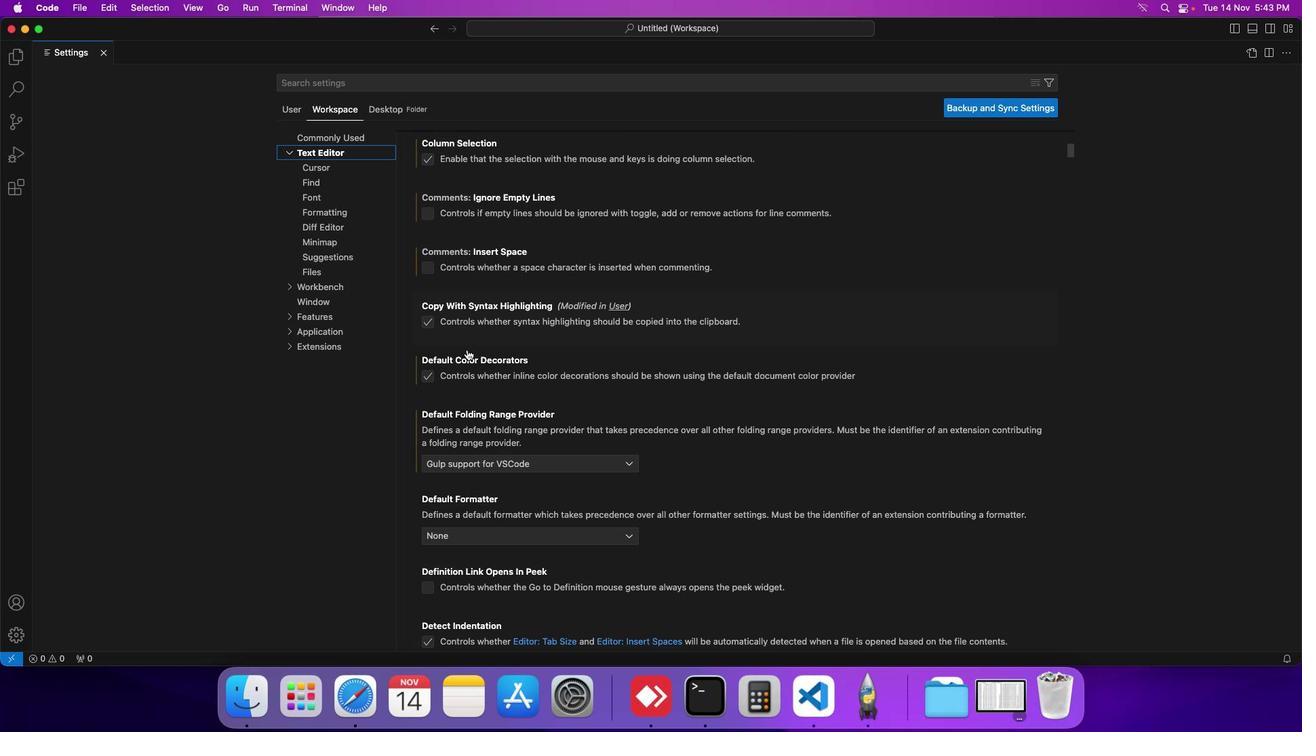 
Action: Mouse scrolled (466, 349) with delta (0, 0)
Screenshot: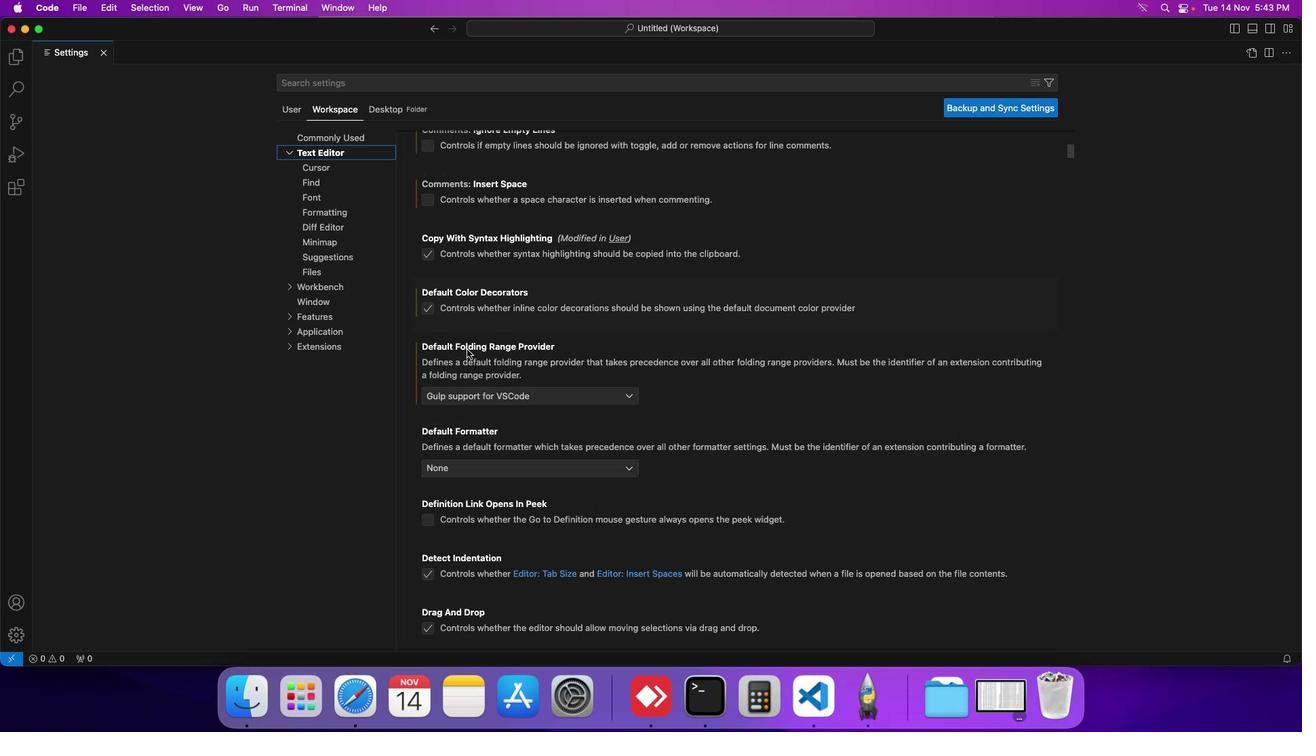 
Action: Mouse scrolled (466, 349) with delta (0, 0)
Screenshot: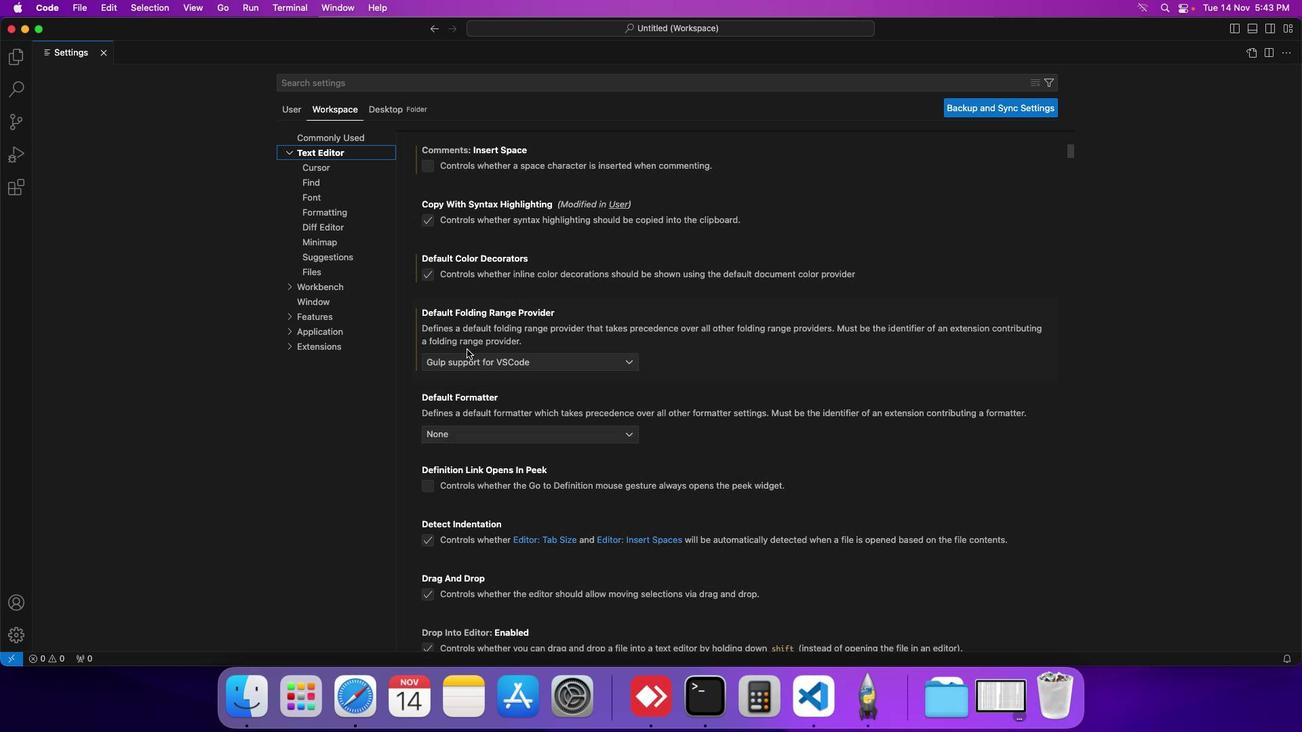 
Action: Mouse scrolled (466, 349) with delta (0, 0)
Screenshot: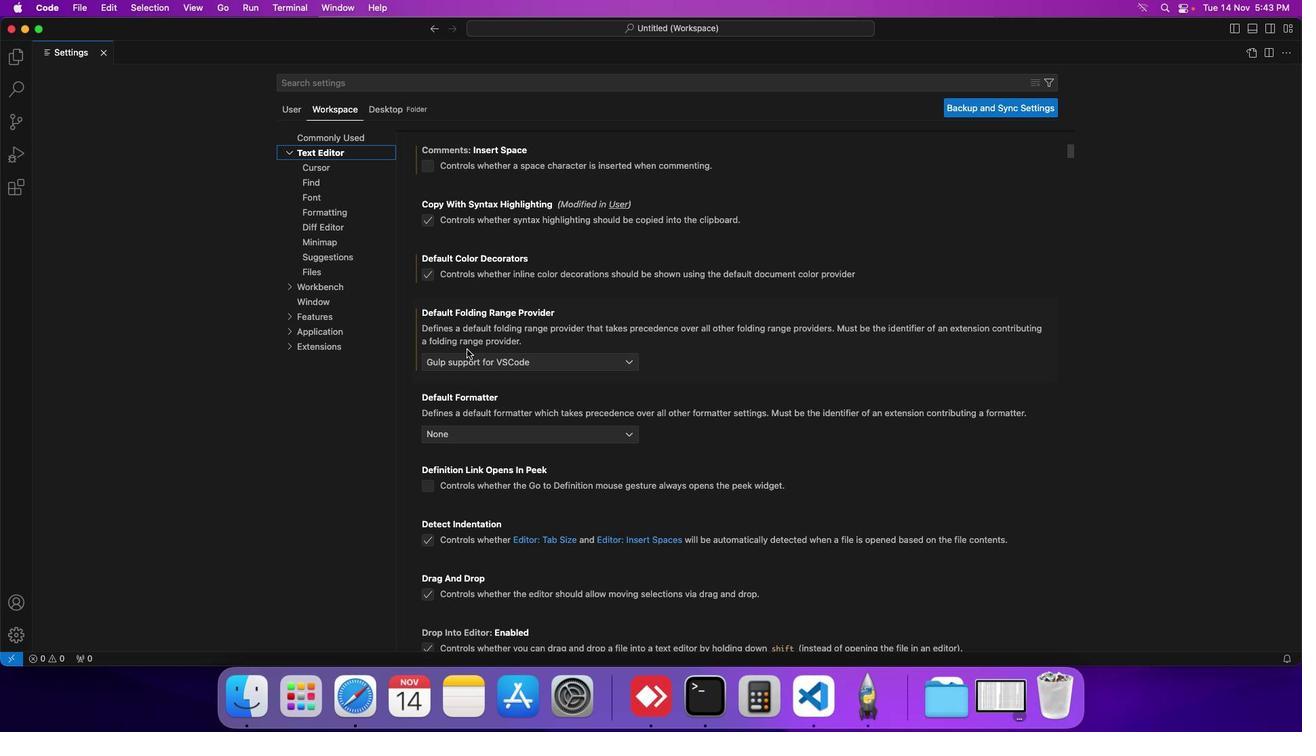 
Action: Mouse scrolled (466, 349) with delta (0, 0)
Screenshot: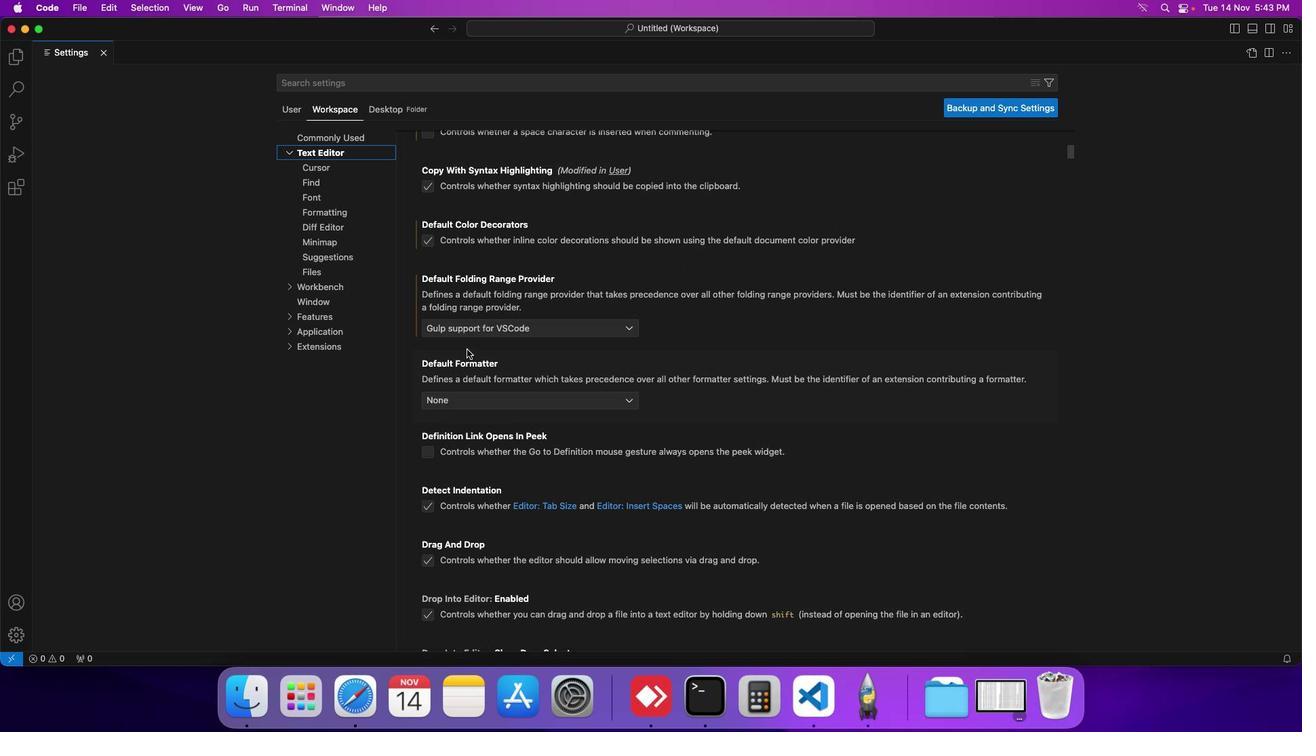 
Action: Mouse scrolled (466, 349) with delta (0, 0)
Screenshot: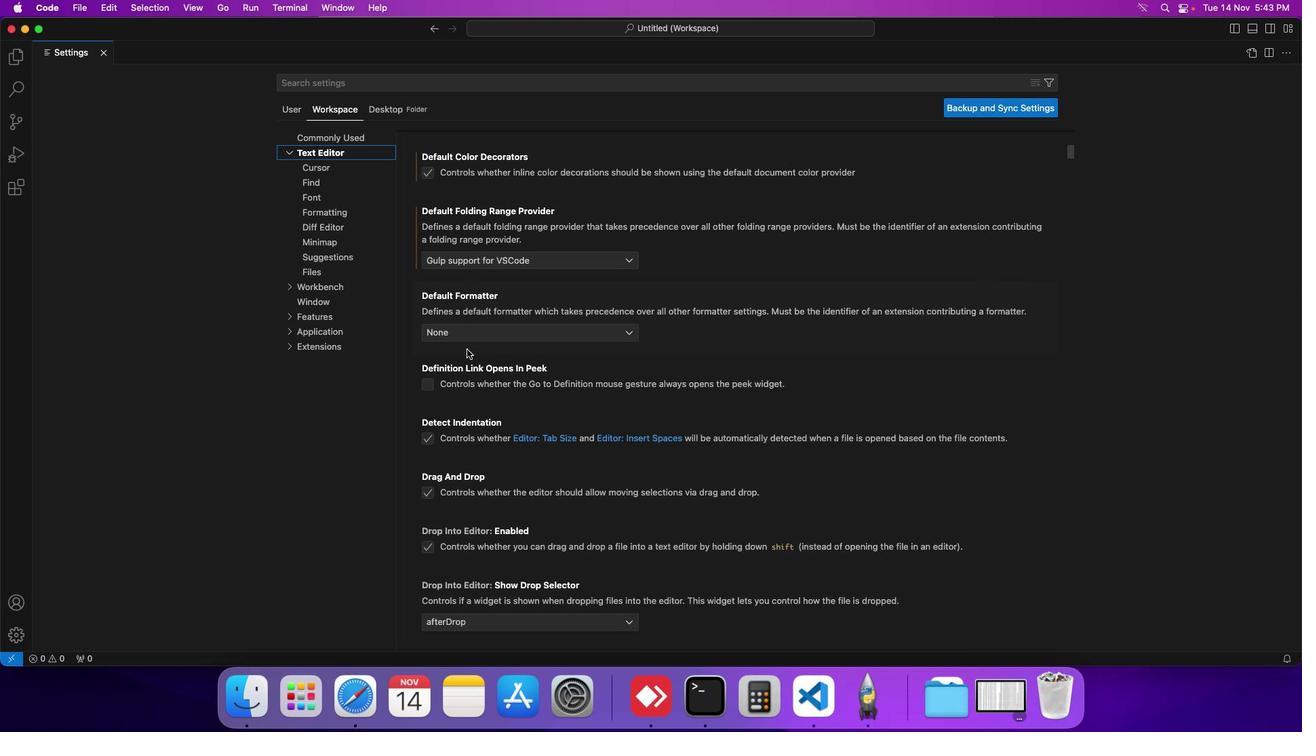 
Action: Mouse scrolled (466, 349) with delta (0, 0)
Screenshot: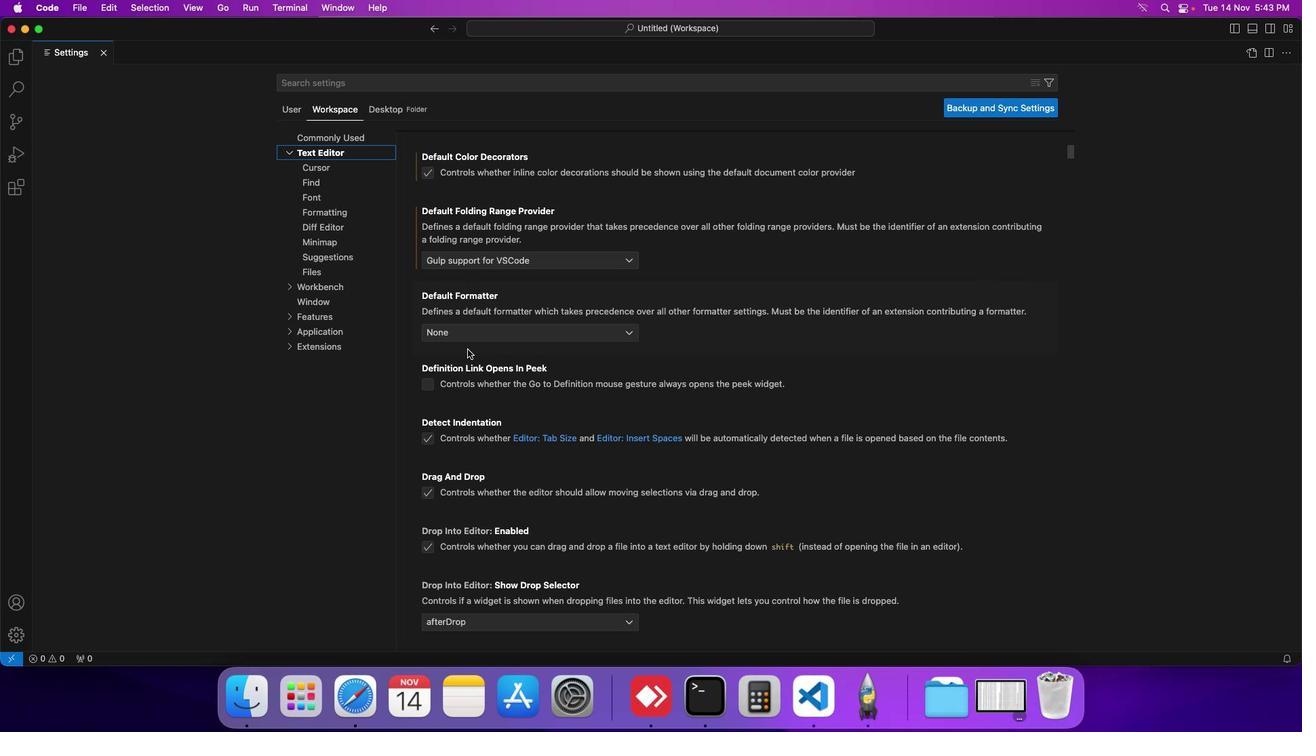 
Action: Mouse moved to (481, 261)
Screenshot: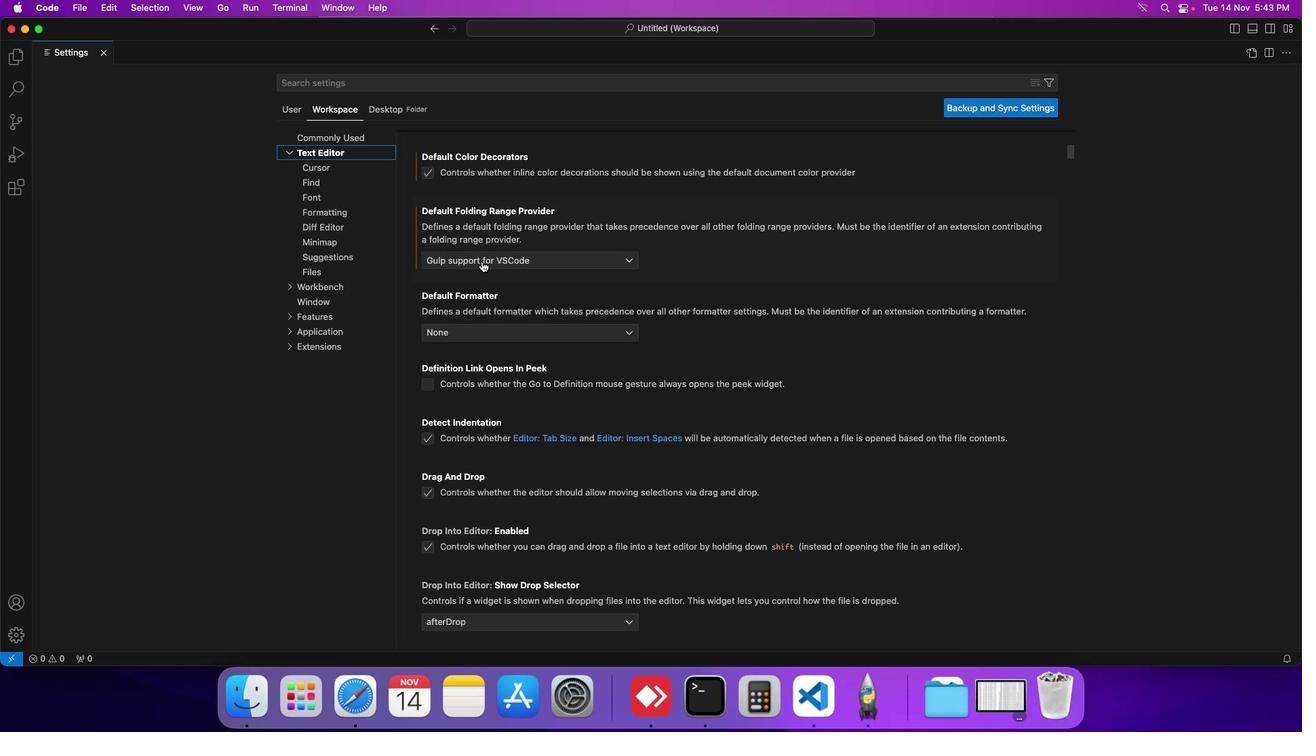 
Action: Mouse pressed left at (481, 261)
Screenshot: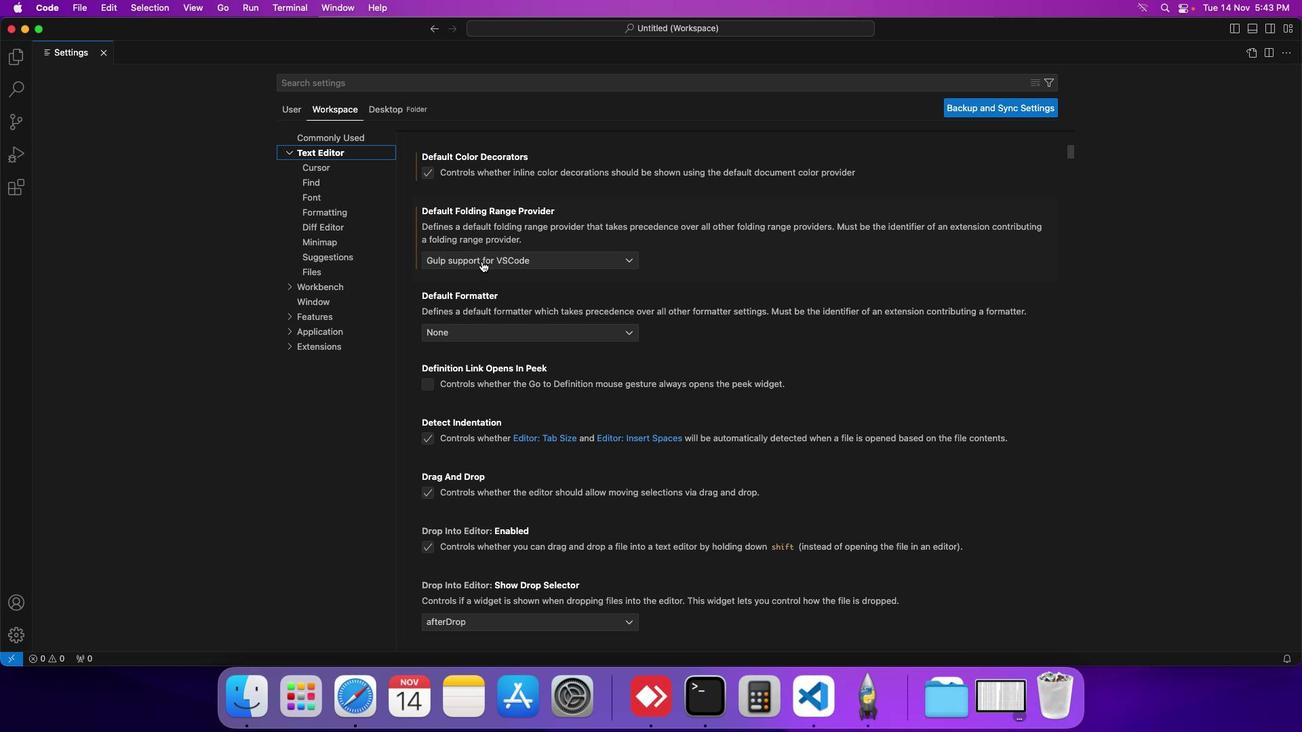 
Action: Mouse moved to (462, 496)
Screenshot: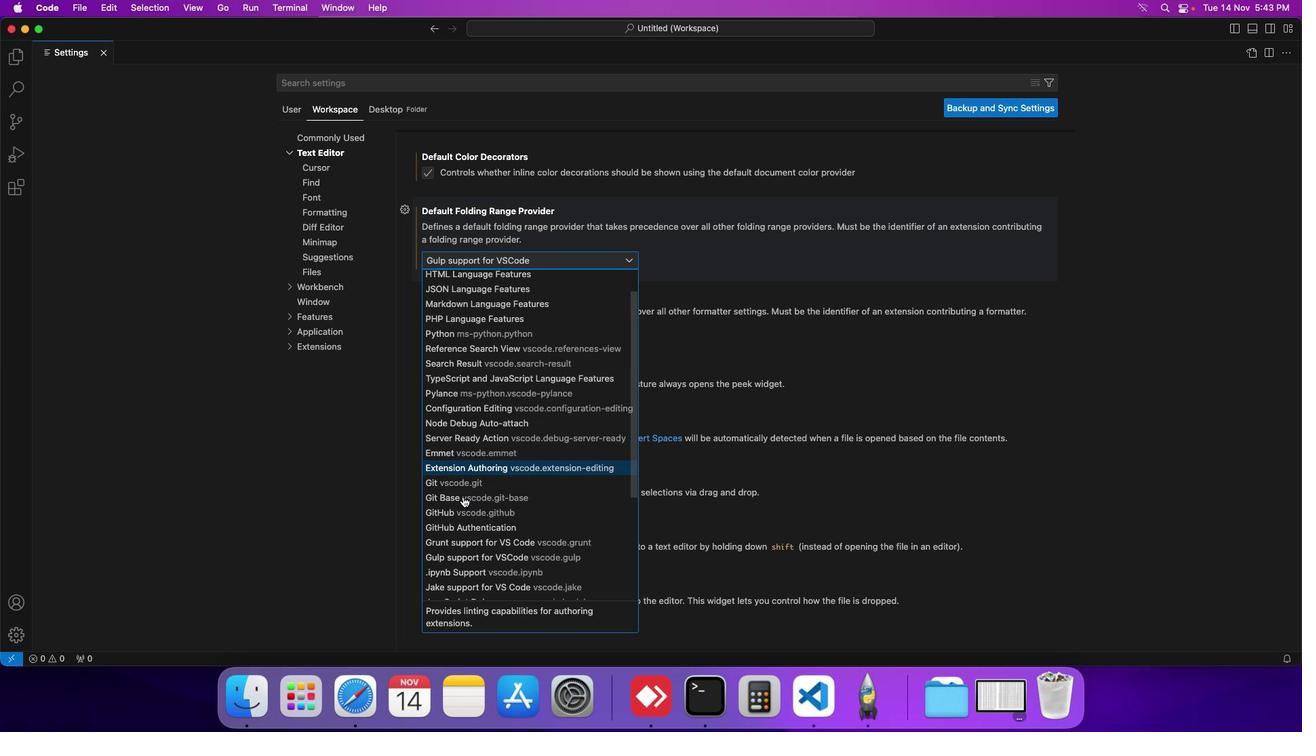 
Action: Mouse scrolled (462, 496) with delta (0, 0)
Screenshot: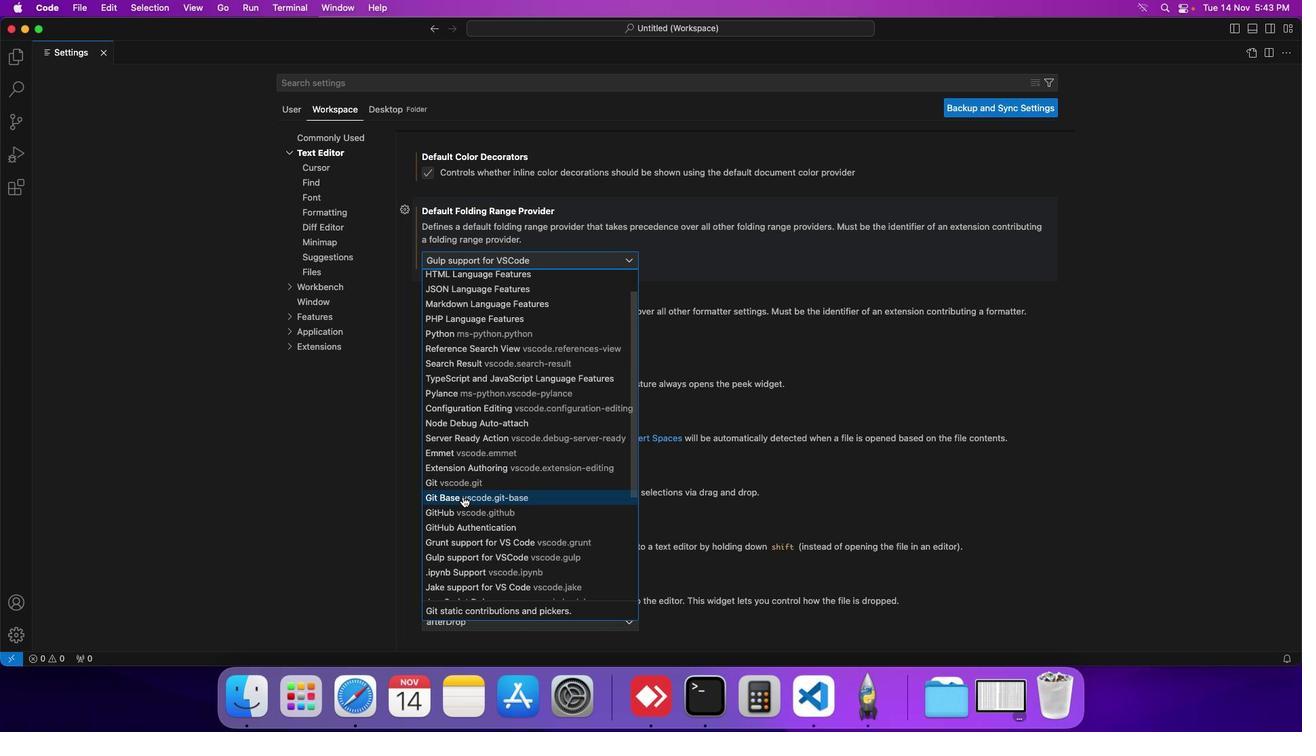 
Action: Mouse moved to (463, 496)
Screenshot: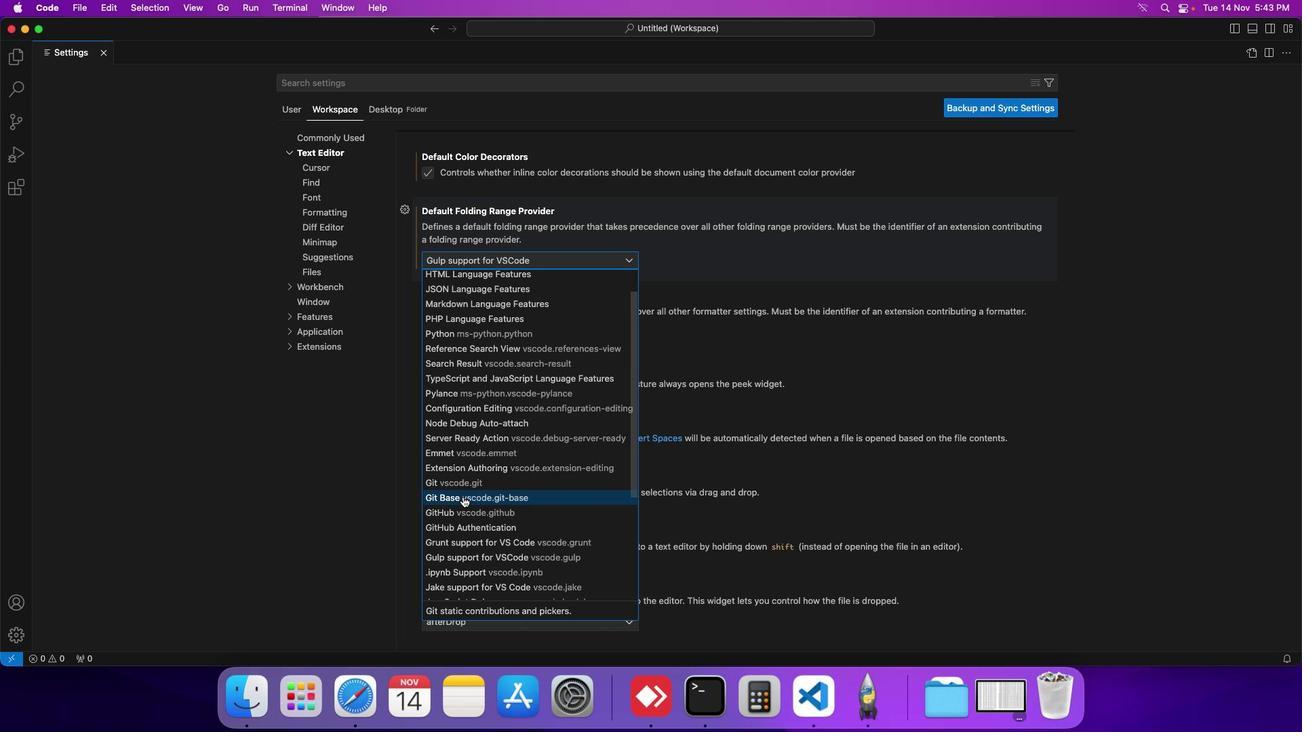 
Action: Mouse scrolled (463, 496) with delta (0, 0)
Screenshot: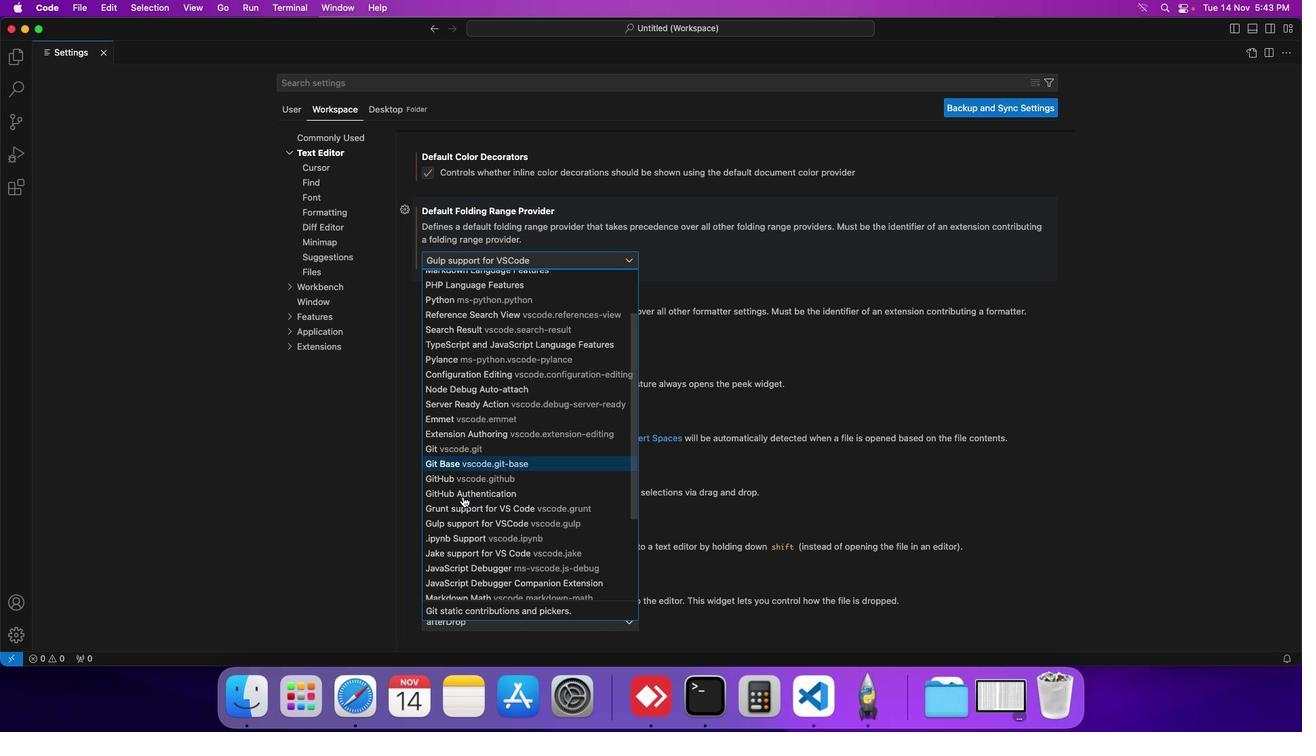 
Action: Mouse moved to (461, 537)
Screenshot: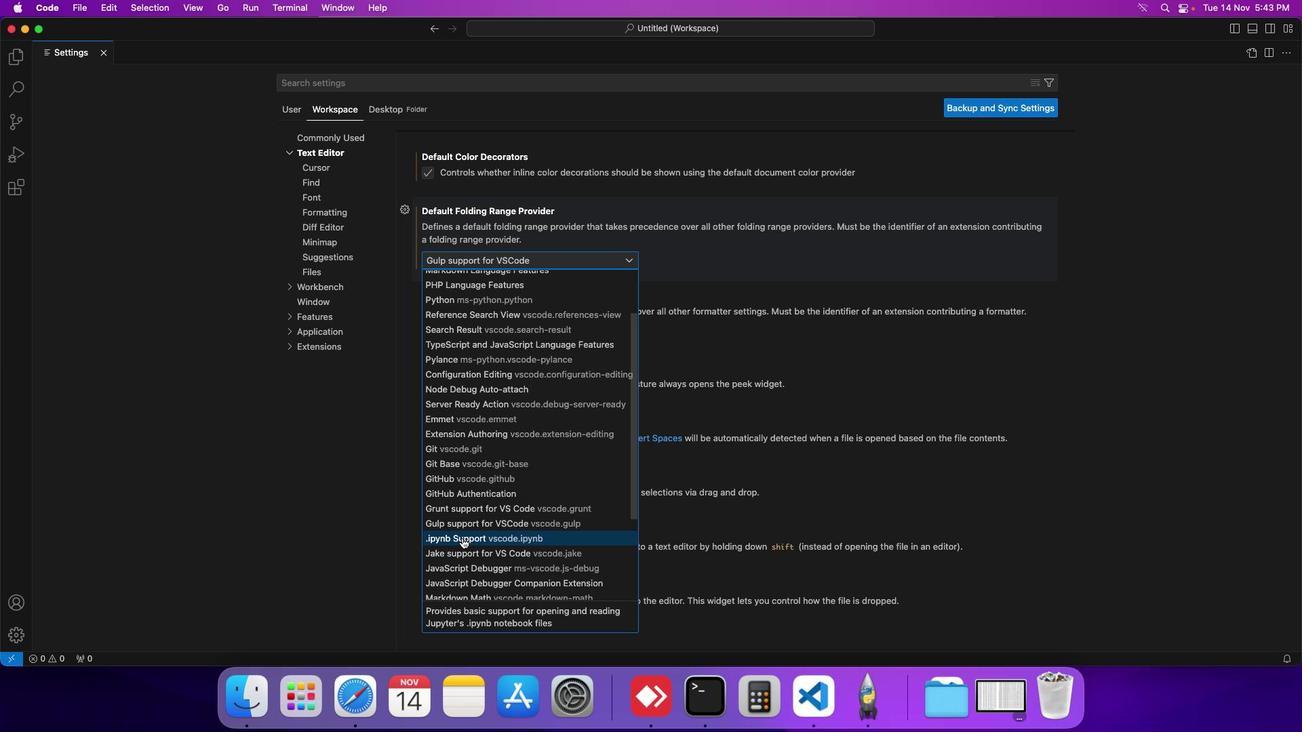
Action: Mouse pressed left at (461, 537)
Screenshot: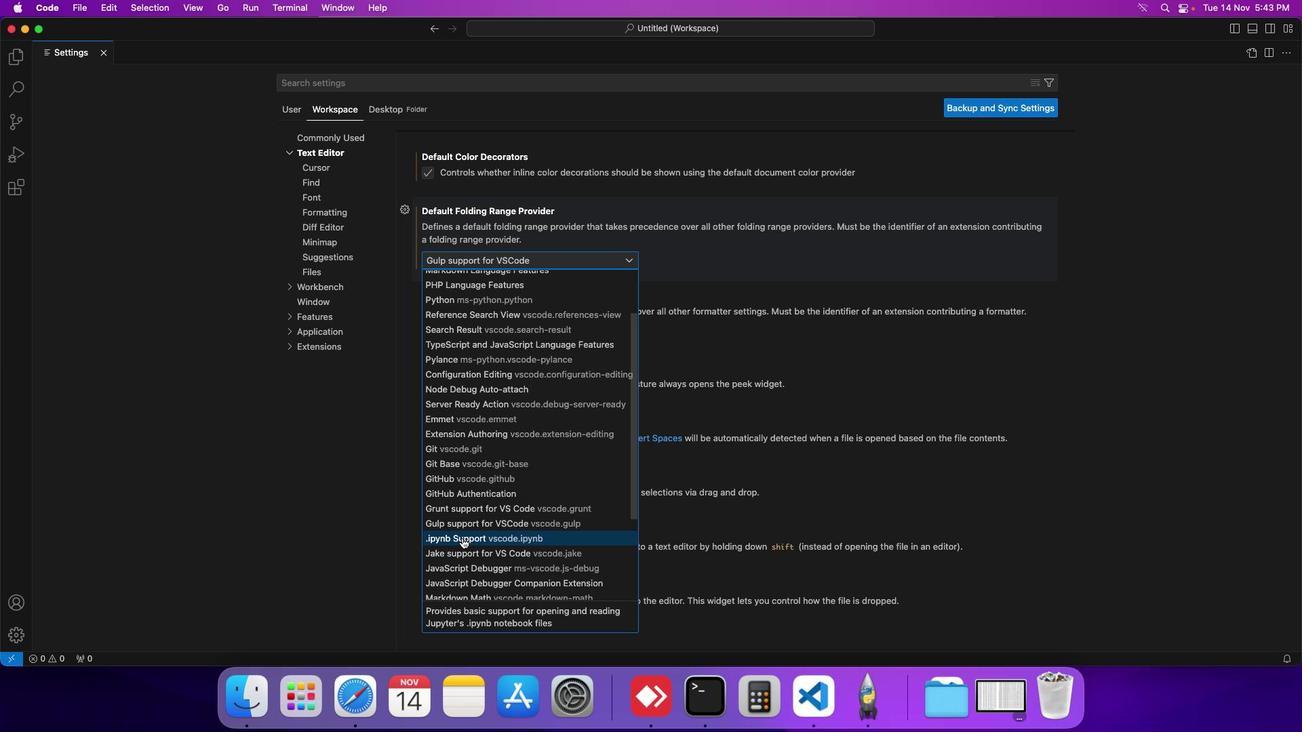 
Action: Mouse moved to (522, 263)
Screenshot: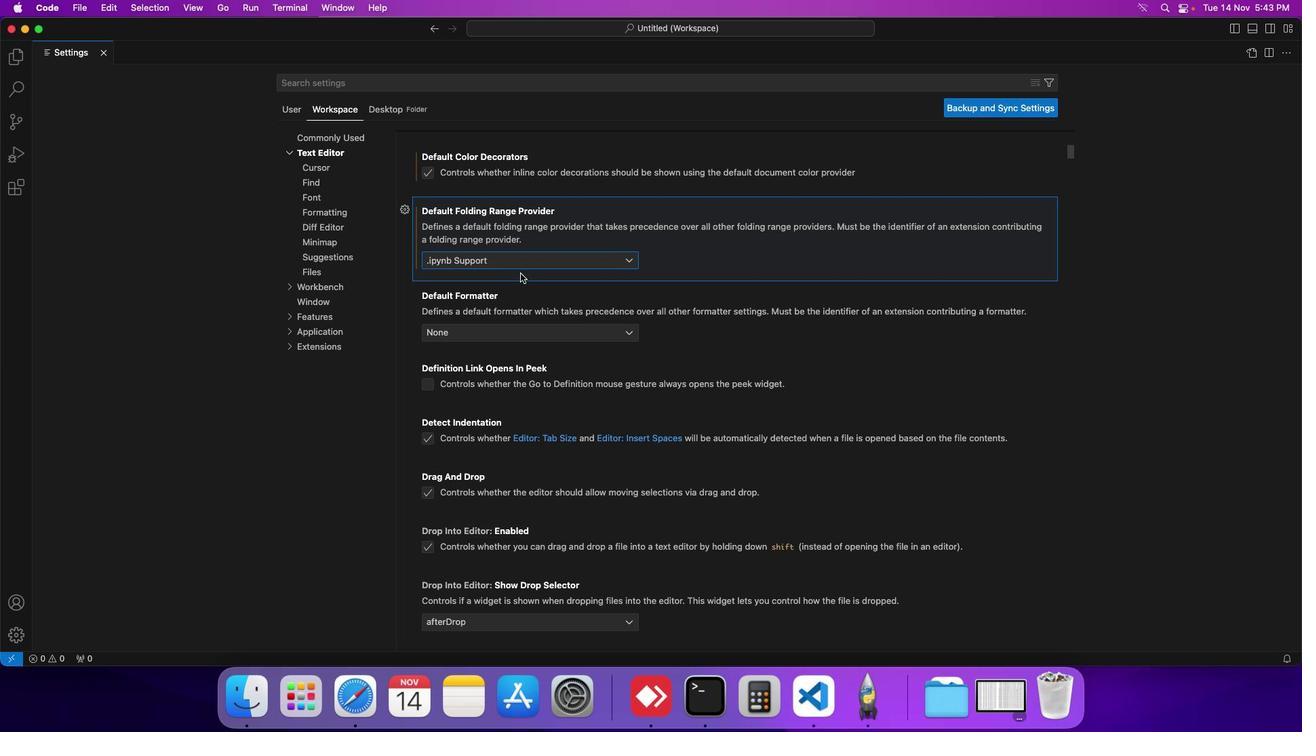 
